 Task: Search one way flight ticket for 1 adult, 5 children, 2 infants in seat and 1 infant on lap in first from Killeen: Killeen-fort Hood Regional Airport / Robert Gray Army Airfield to Greensboro: Piedmont Triad International Airport on 5-1-2023. Choice of flights is Alaska. Number of bags: 1 checked bag. Price is upto 92000. Outbound departure time preference is 8:15.
Action: Mouse moved to (204, 290)
Screenshot: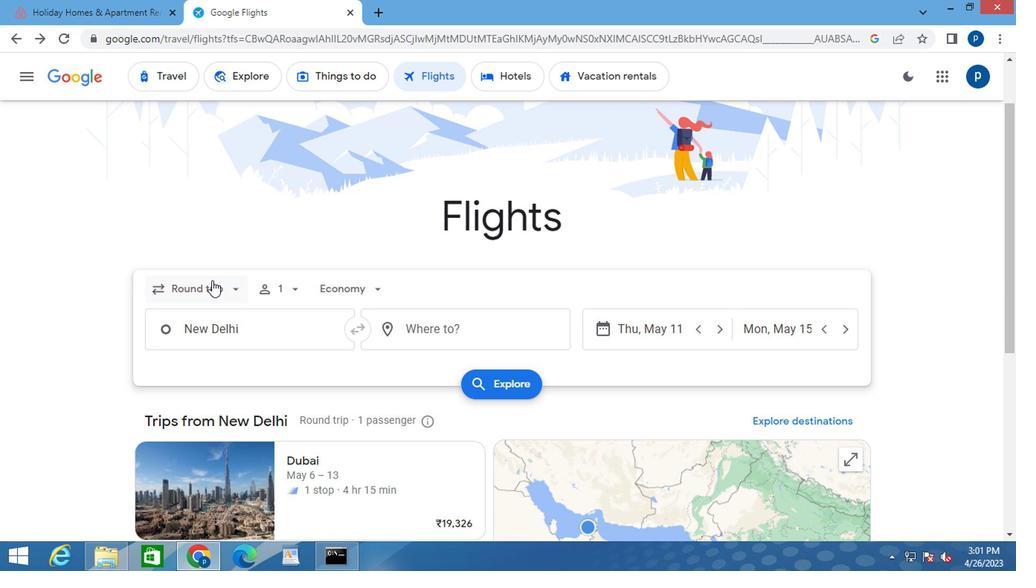 
Action: Mouse pressed left at (204, 290)
Screenshot: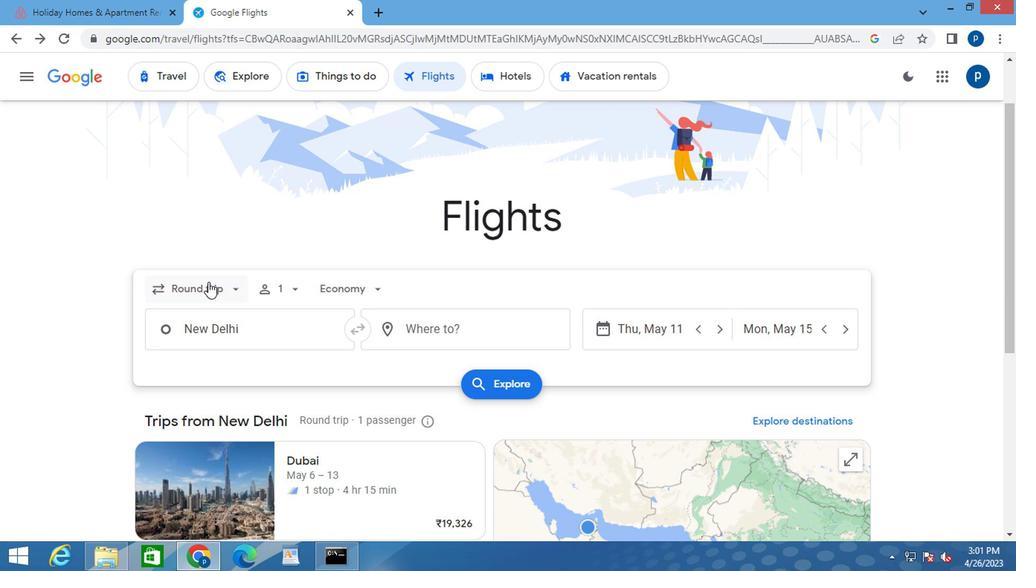 
Action: Mouse moved to (211, 356)
Screenshot: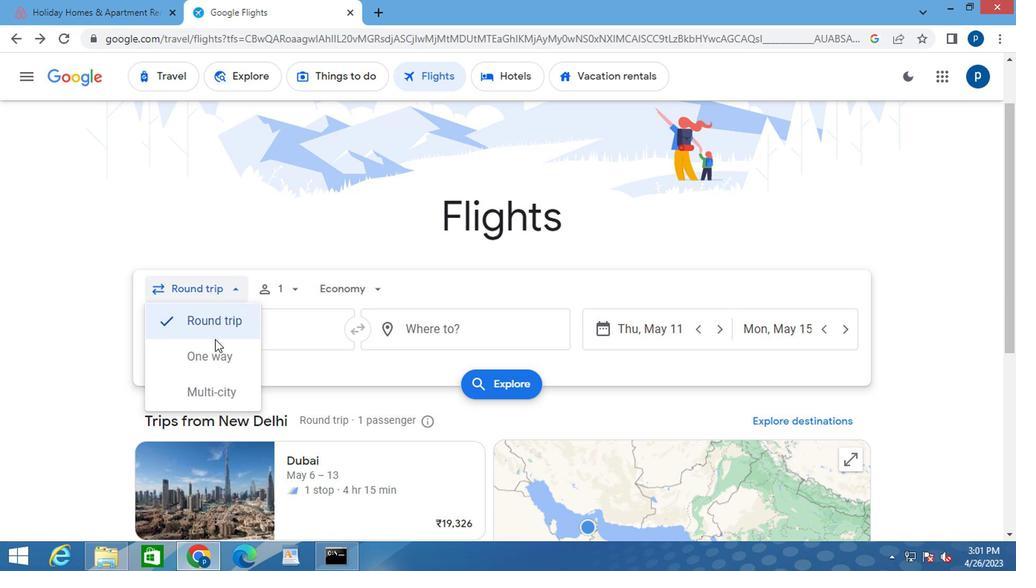 
Action: Mouse pressed left at (211, 356)
Screenshot: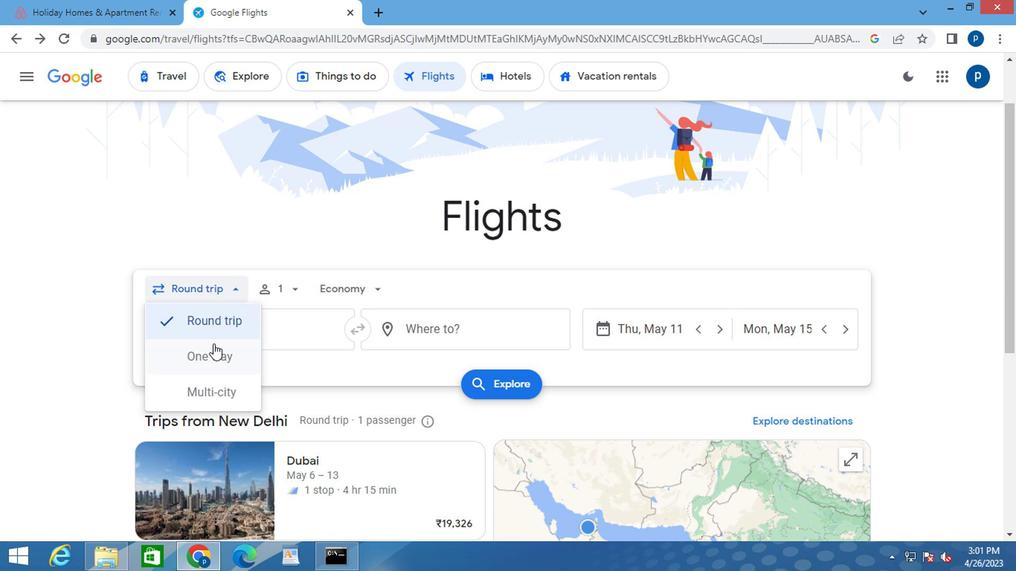 
Action: Mouse moved to (282, 289)
Screenshot: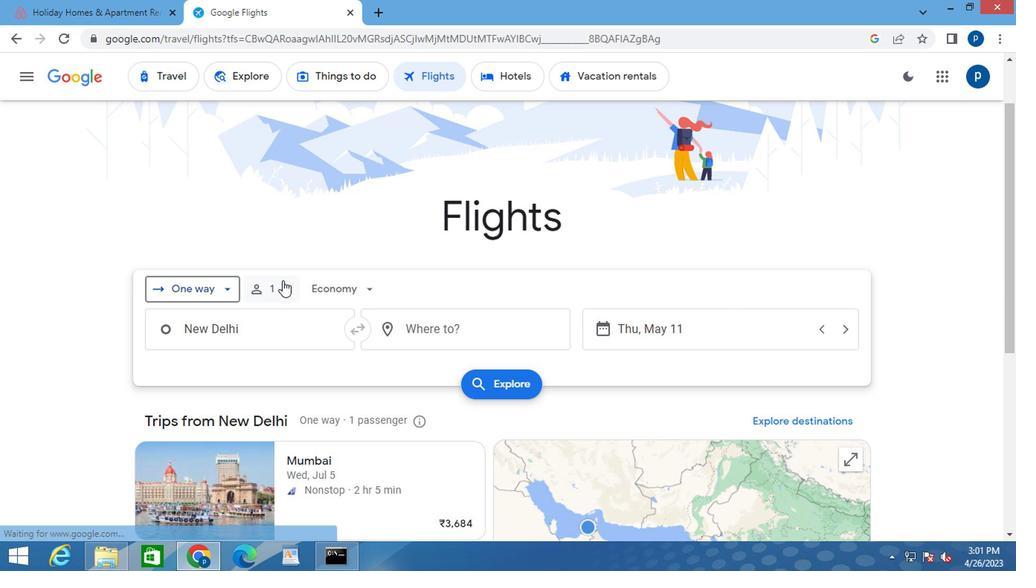 
Action: Mouse pressed left at (282, 289)
Screenshot: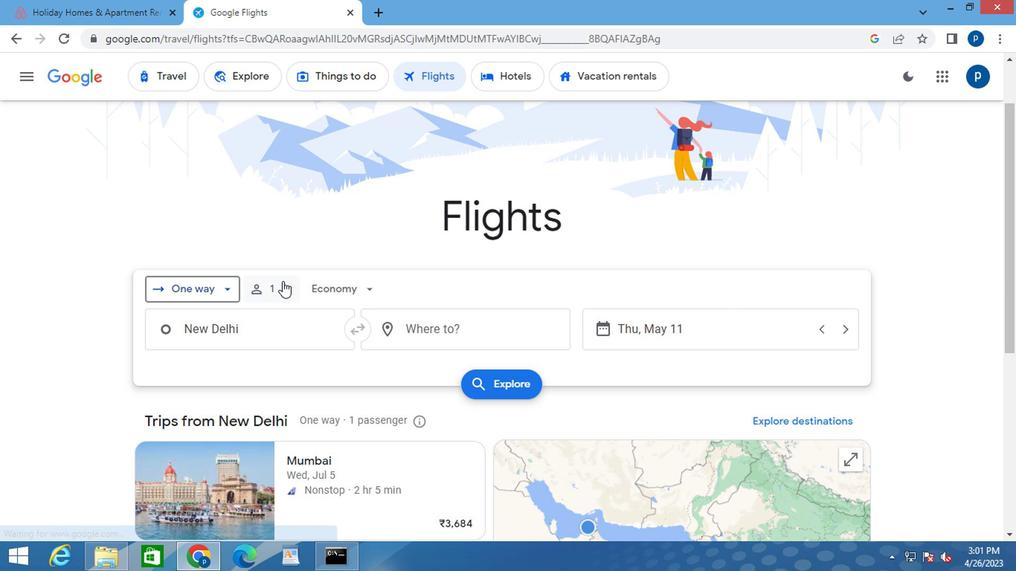 
Action: Mouse moved to (392, 362)
Screenshot: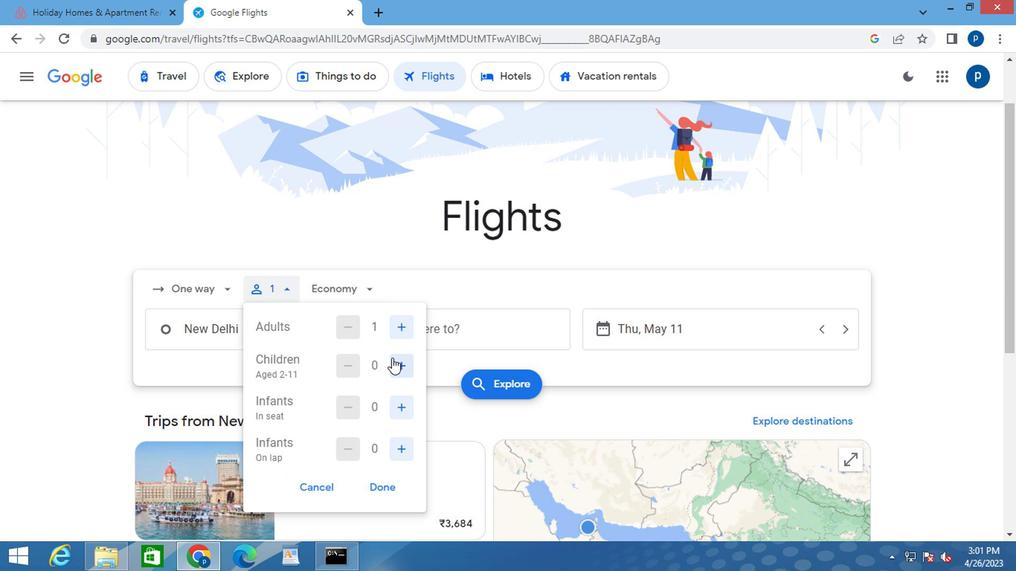 
Action: Mouse pressed left at (392, 362)
Screenshot: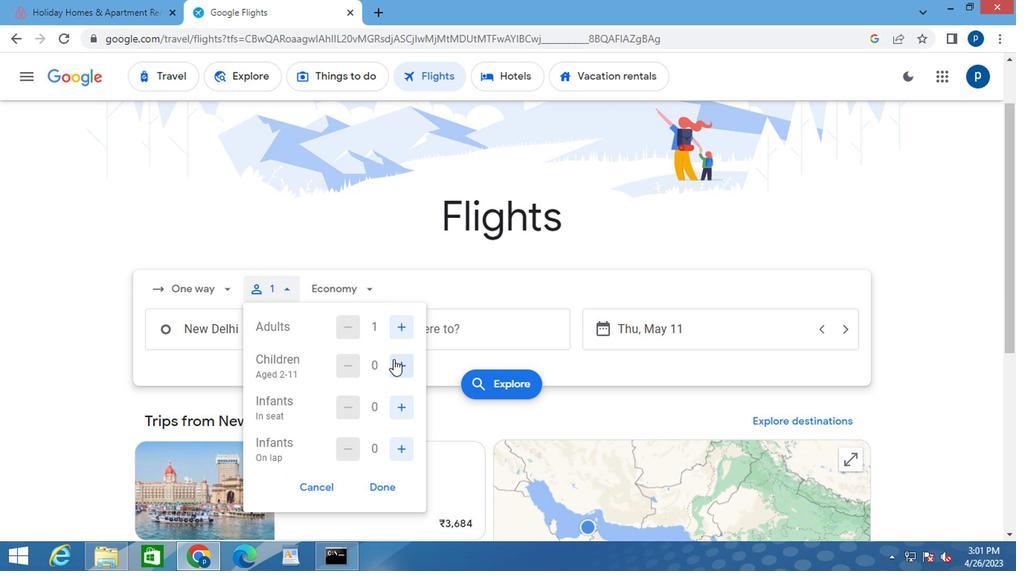 
Action: Mouse pressed left at (392, 362)
Screenshot: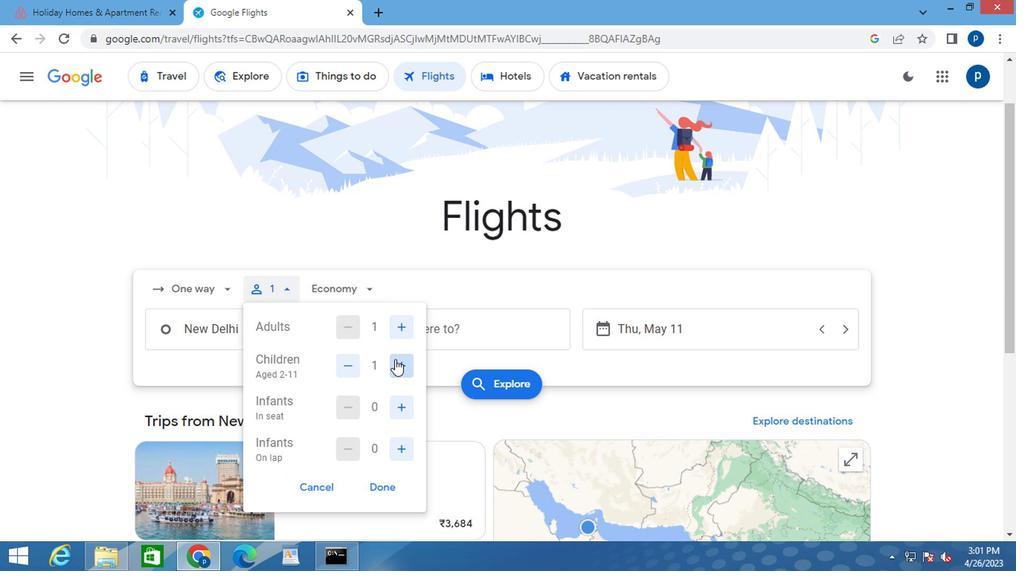 
Action: Mouse moved to (392, 362)
Screenshot: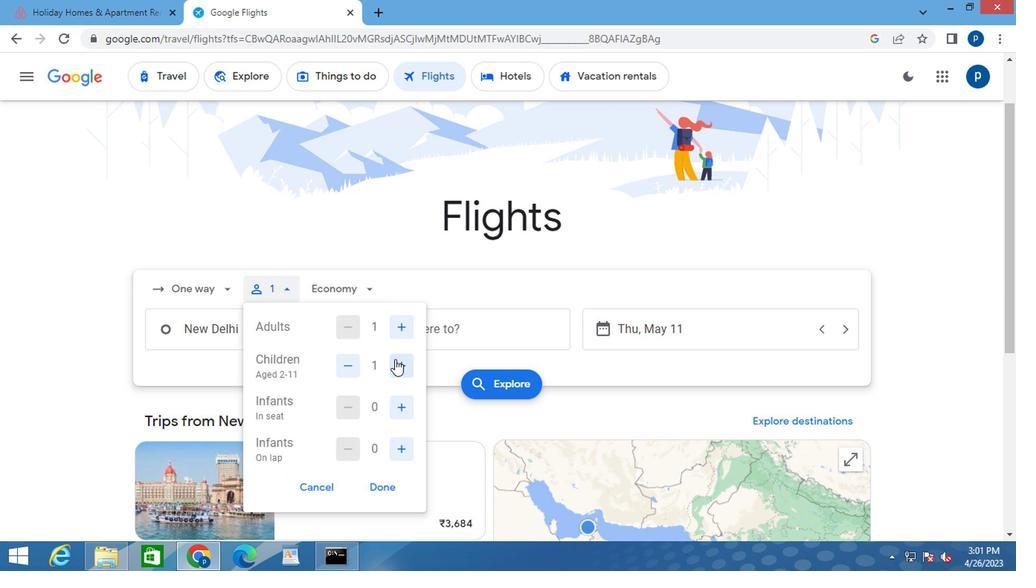 
Action: Mouse pressed left at (392, 362)
Screenshot: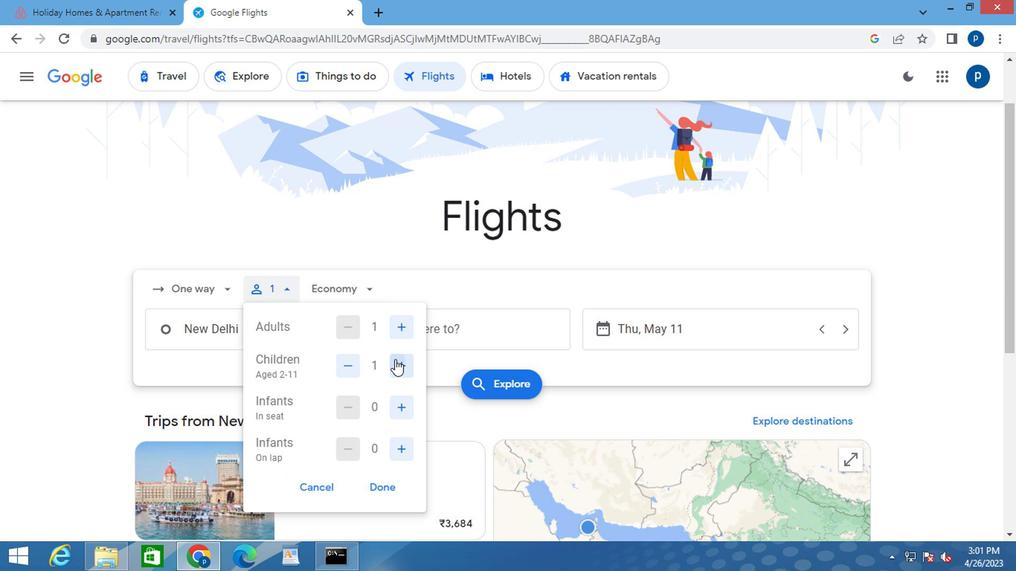 
Action: Mouse pressed left at (392, 362)
Screenshot: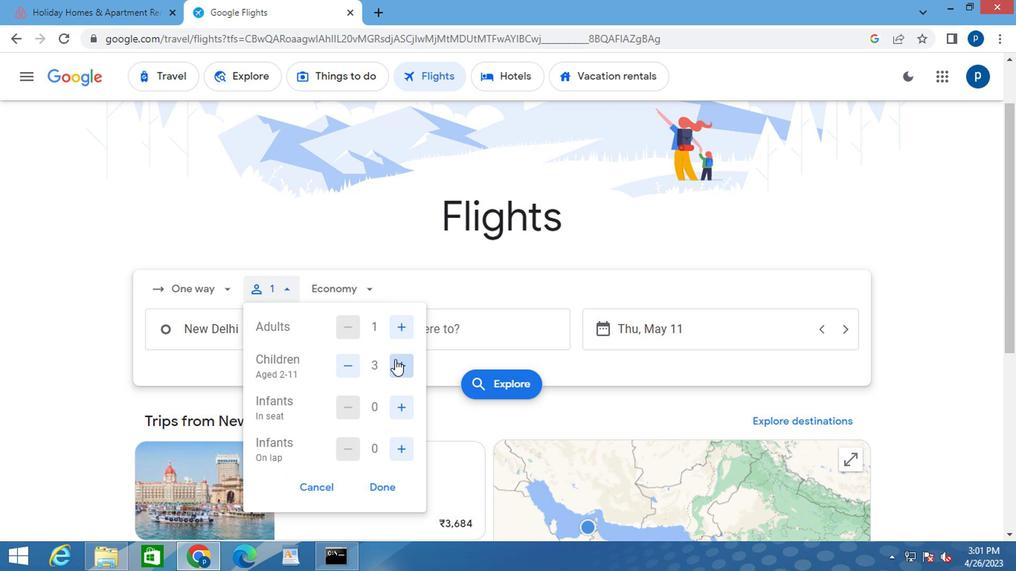 
Action: Mouse moved to (392, 362)
Screenshot: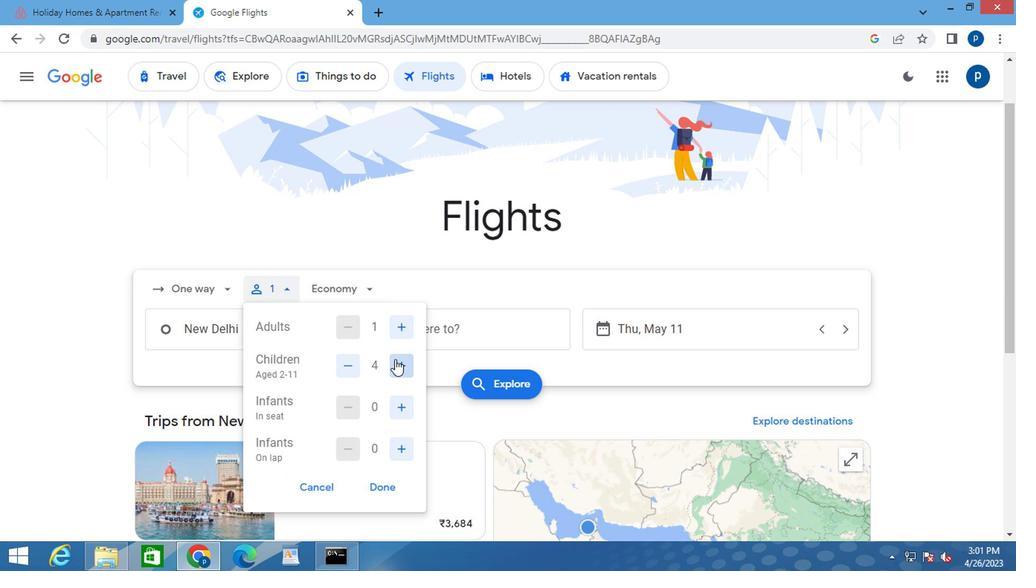 
Action: Mouse pressed left at (392, 362)
Screenshot: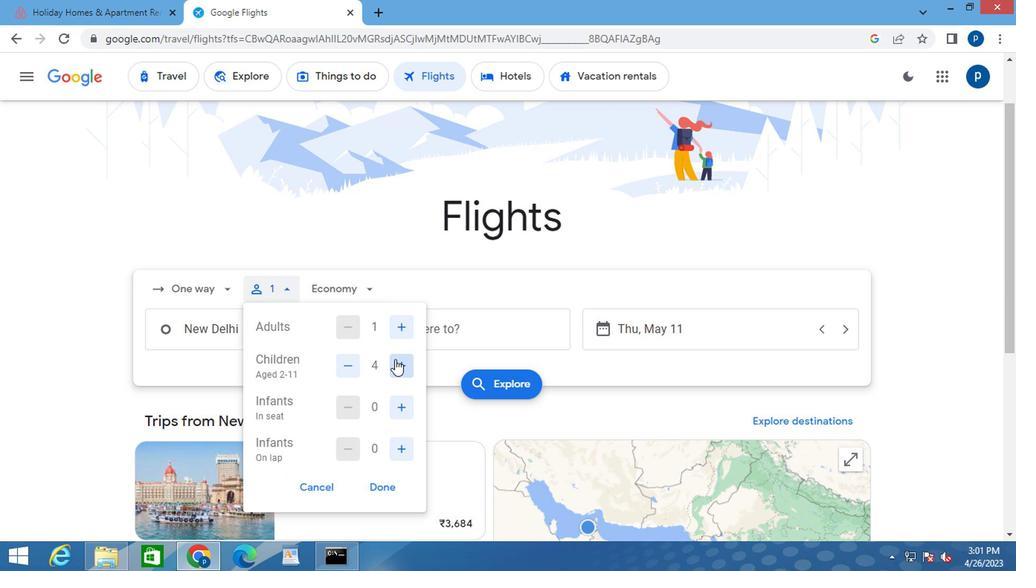 
Action: Mouse moved to (402, 410)
Screenshot: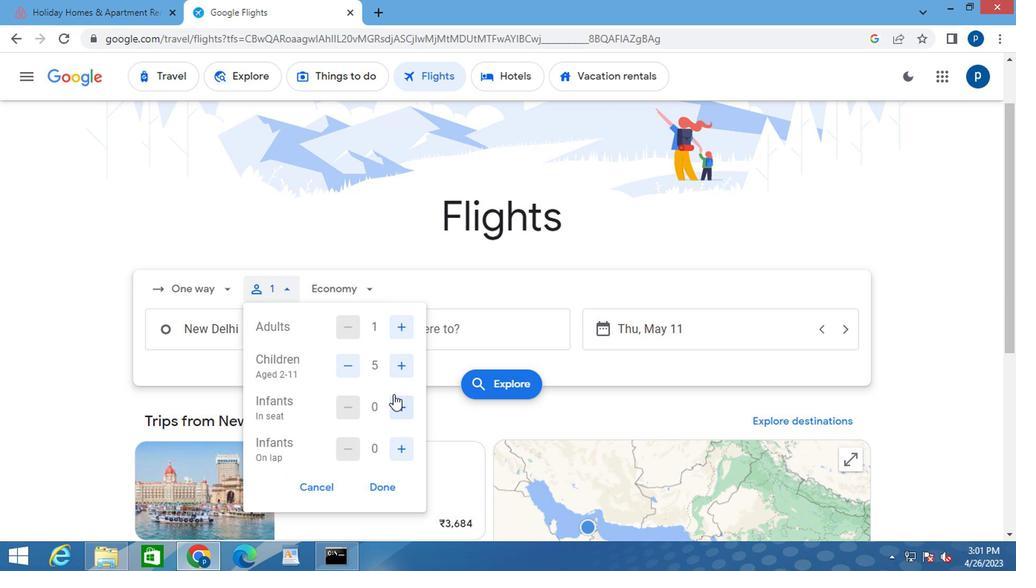 
Action: Mouse pressed left at (402, 410)
Screenshot: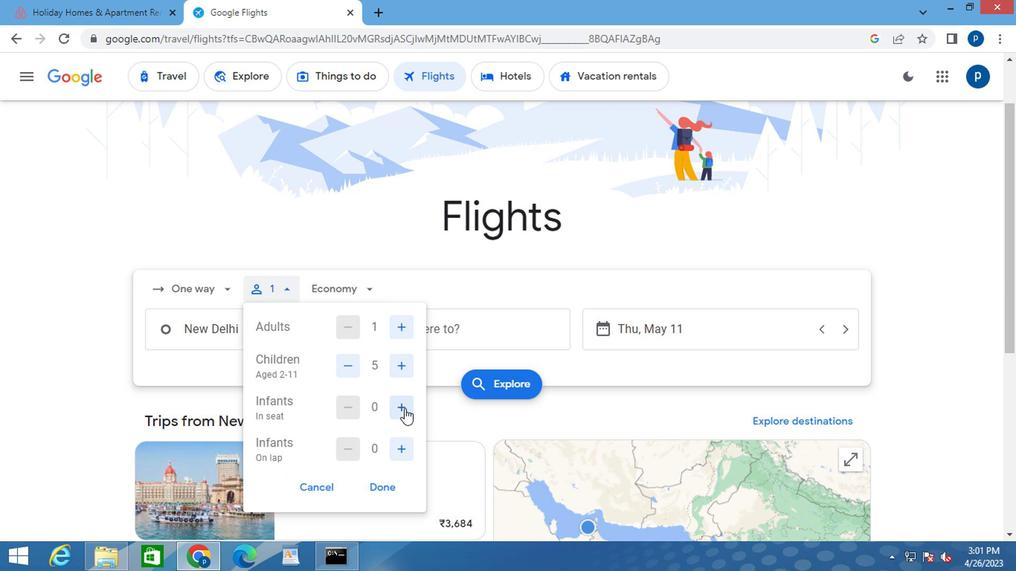 
Action: Mouse moved to (402, 410)
Screenshot: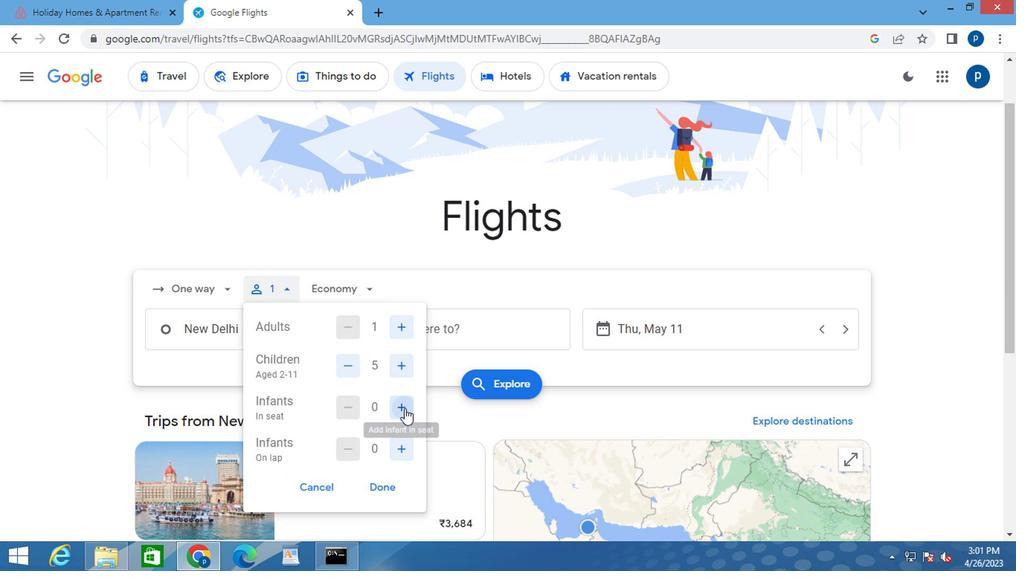 
Action: Mouse pressed left at (402, 410)
Screenshot: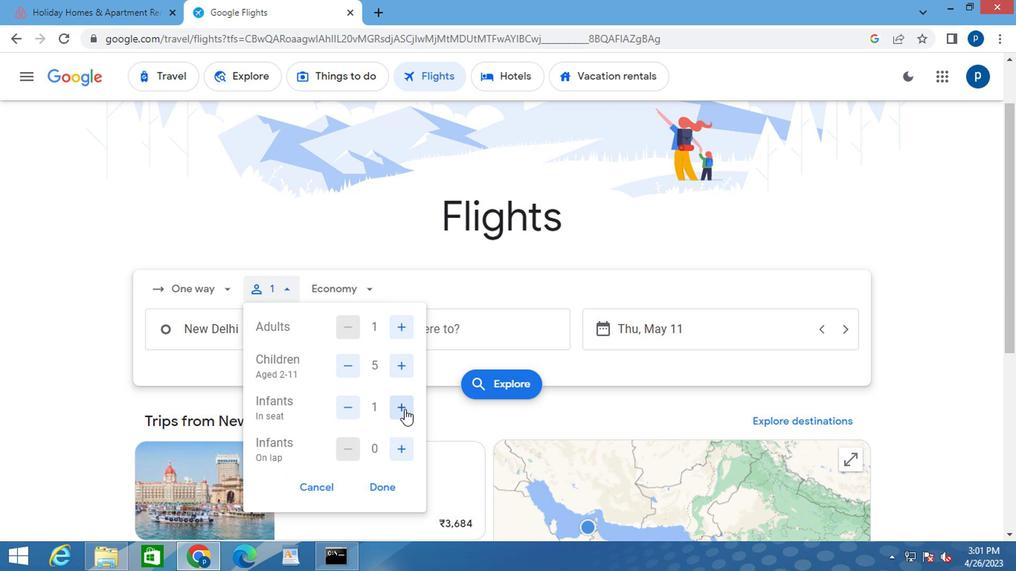 
Action: Mouse moved to (398, 447)
Screenshot: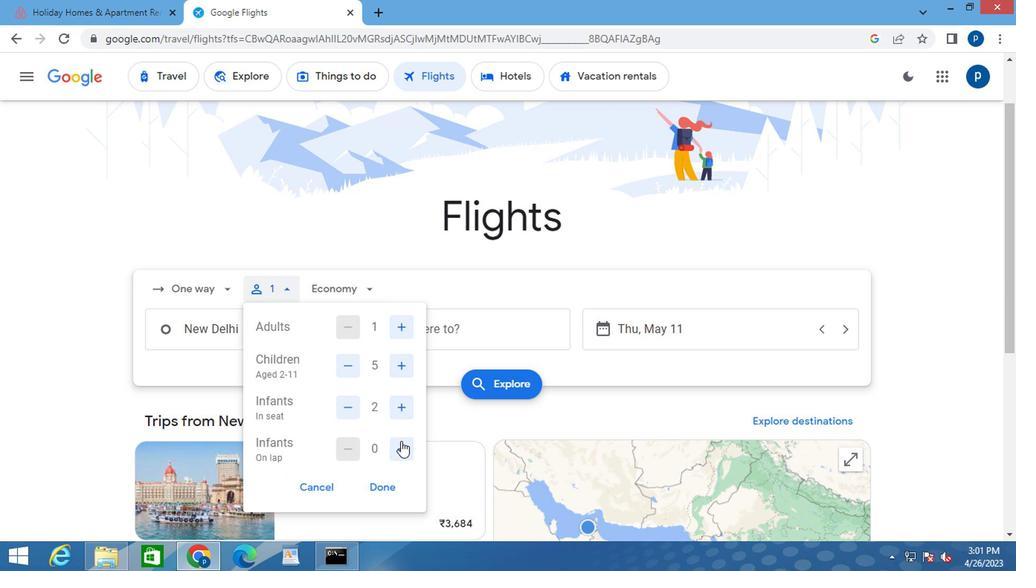 
Action: Mouse pressed left at (398, 447)
Screenshot: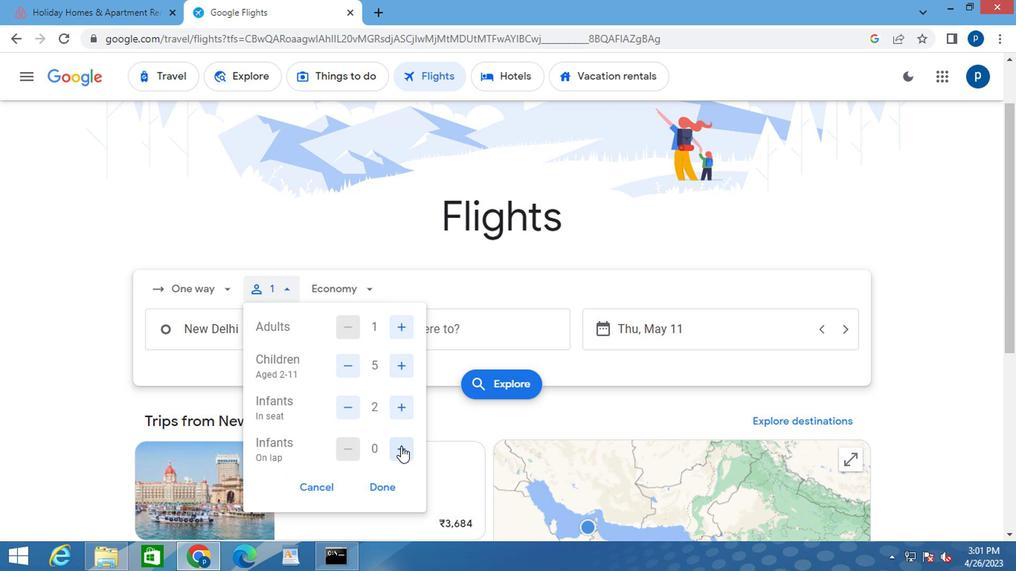 
Action: Mouse moved to (353, 410)
Screenshot: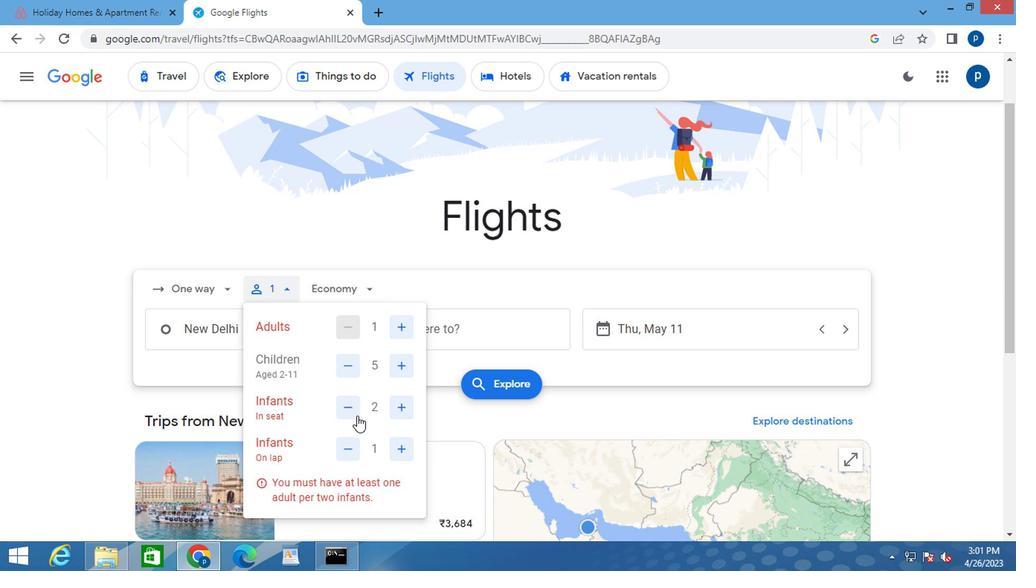 
Action: Mouse pressed left at (353, 410)
Screenshot: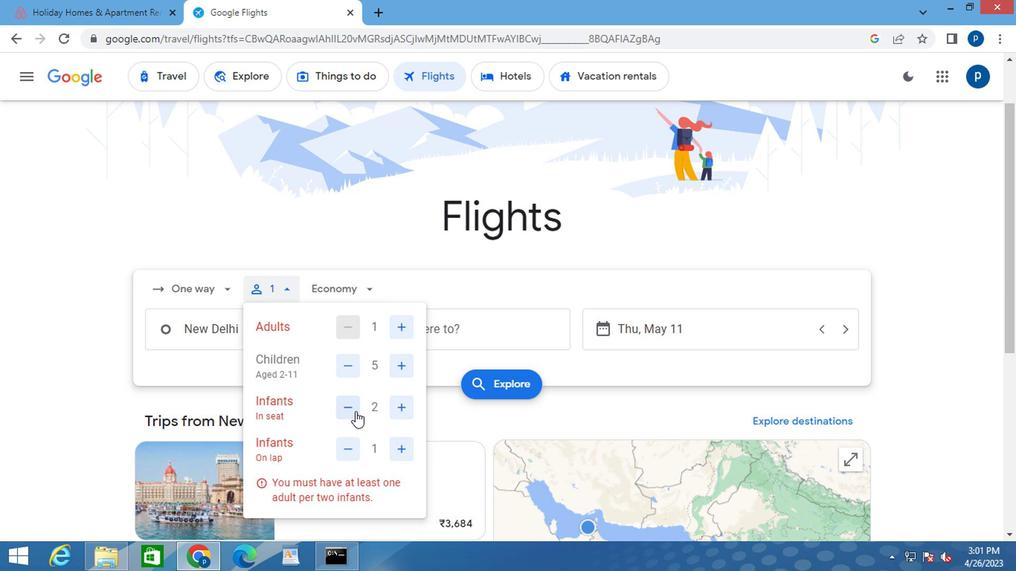 
Action: Mouse moved to (383, 487)
Screenshot: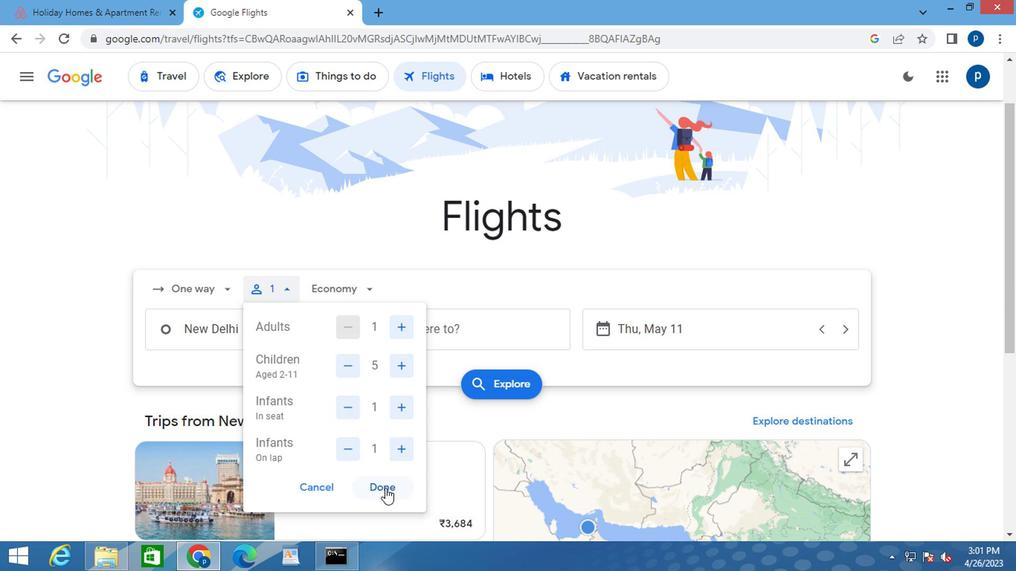 
Action: Mouse pressed left at (383, 487)
Screenshot: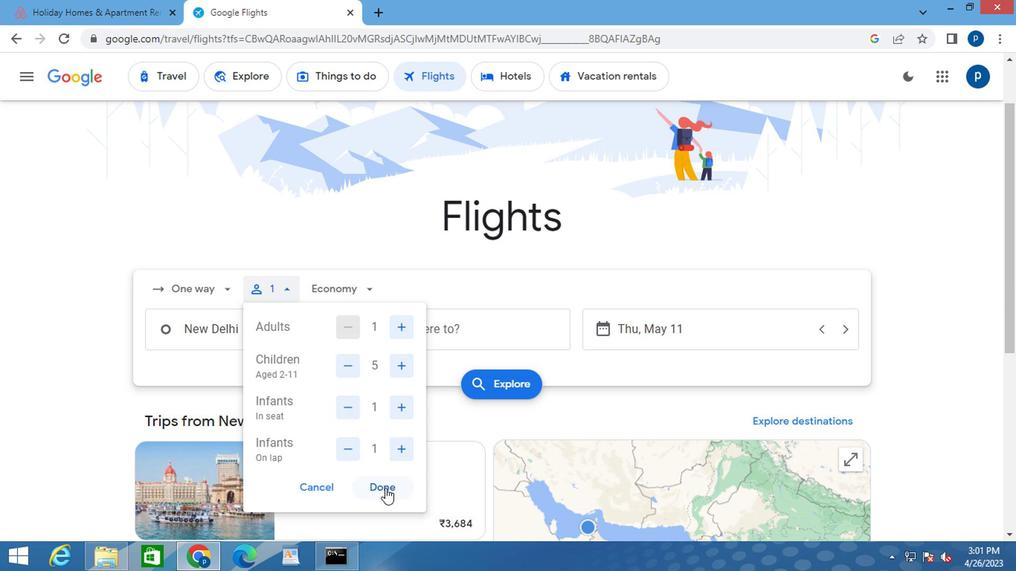 
Action: Mouse moved to (340, 305)
Screenshot: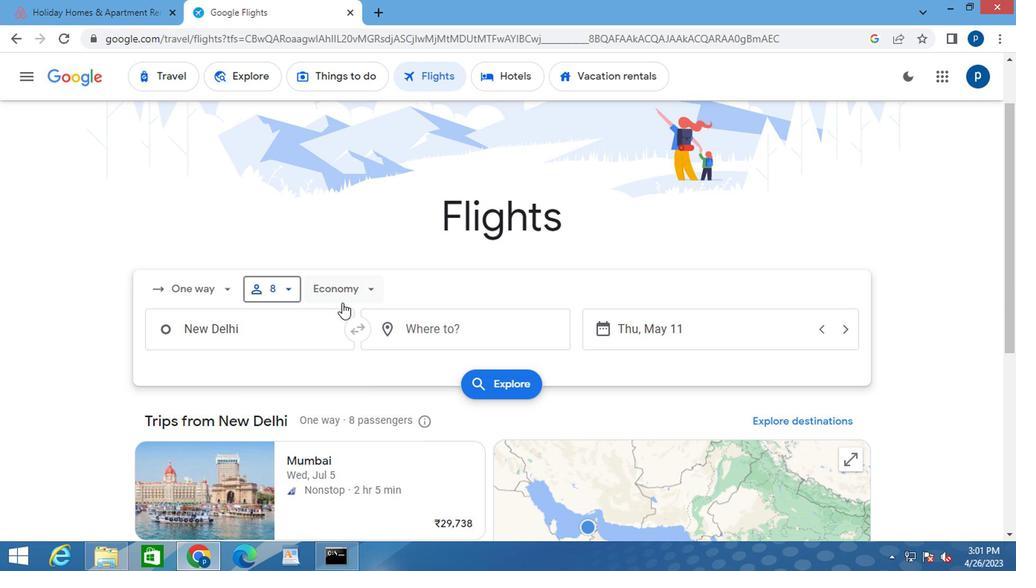 
Action: Mouse pressed left at (340, 305)
Screenshot: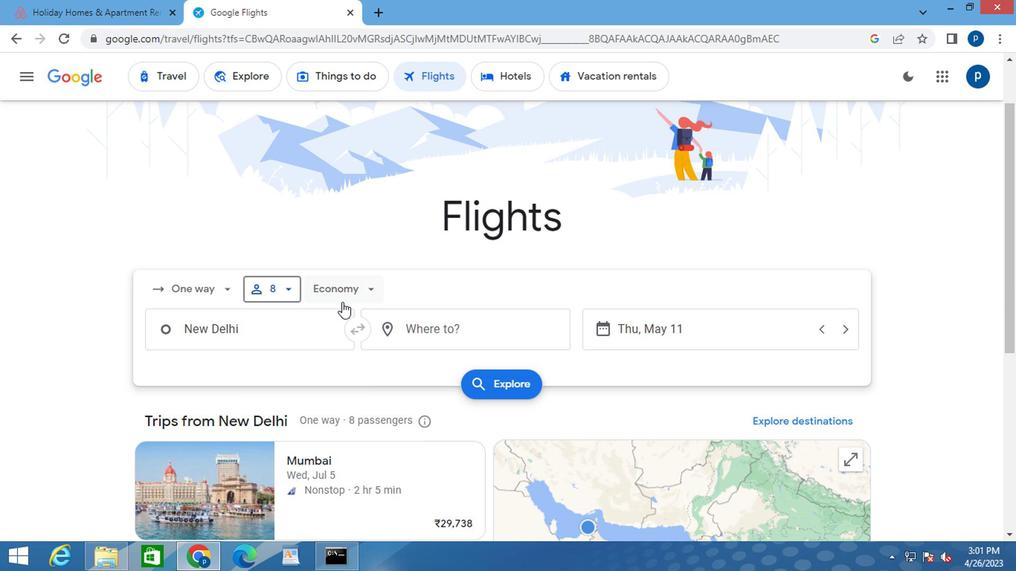 
Action: Mouse moved to (353, 421)
Screenshot: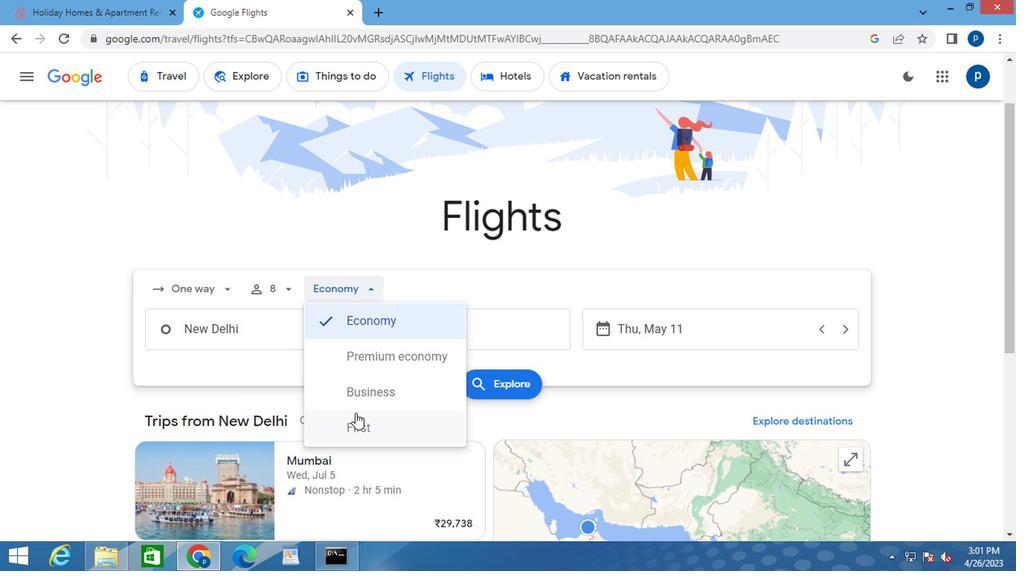 
Action: Mouse pressed left at (353, 421)
Screenshot: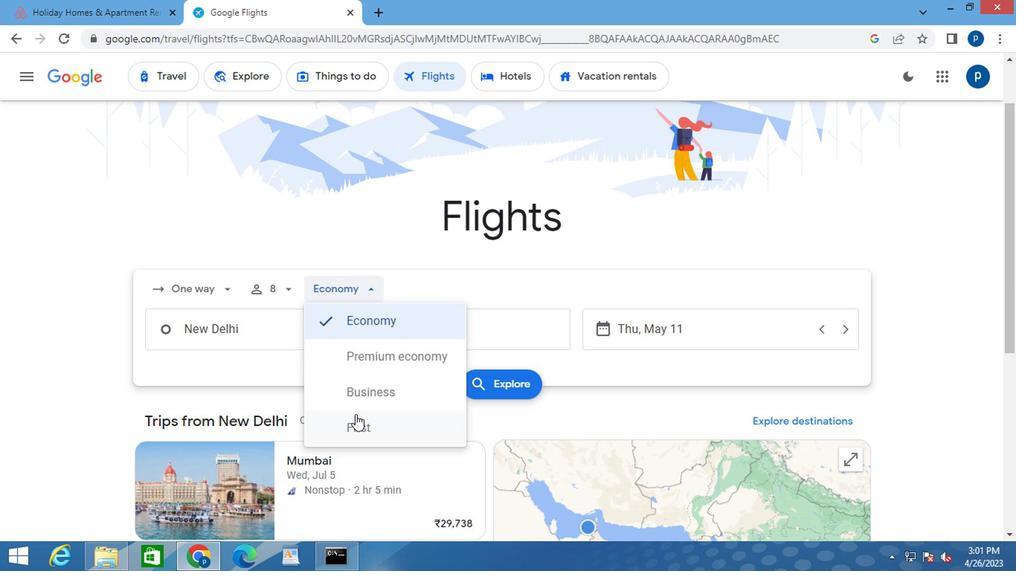 
Action: Mouse moved to (253, 338)
Screenshot: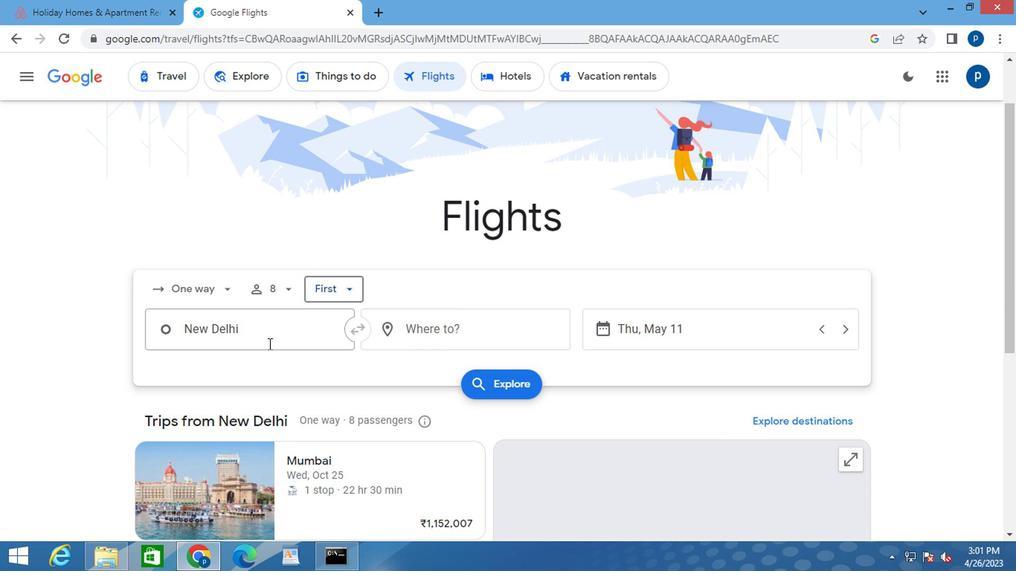 
Action: Mouse pressed left at (253, 338)
Screenshot: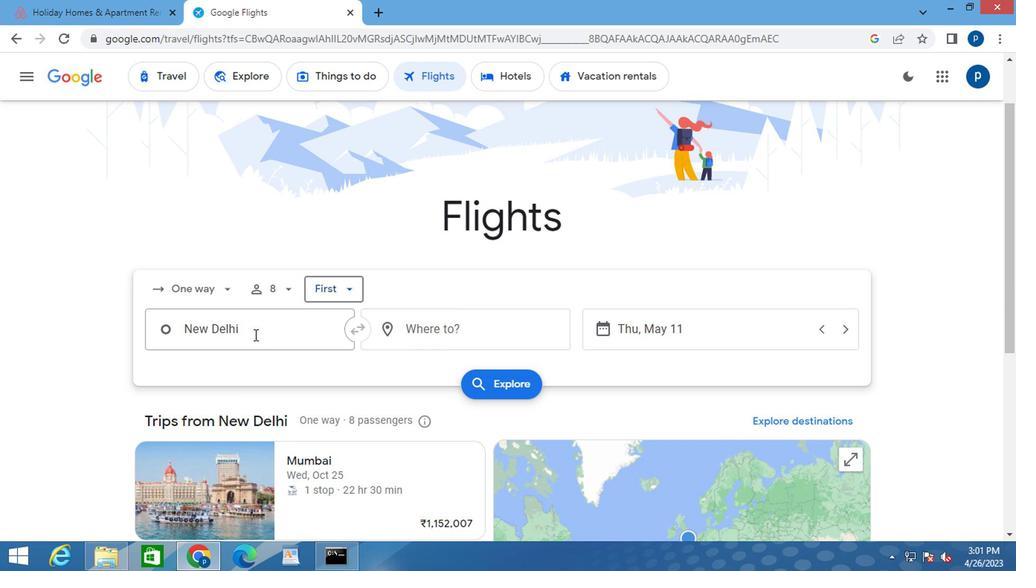 
Action: Mouse pressed left at (253, 338)
Screenshot: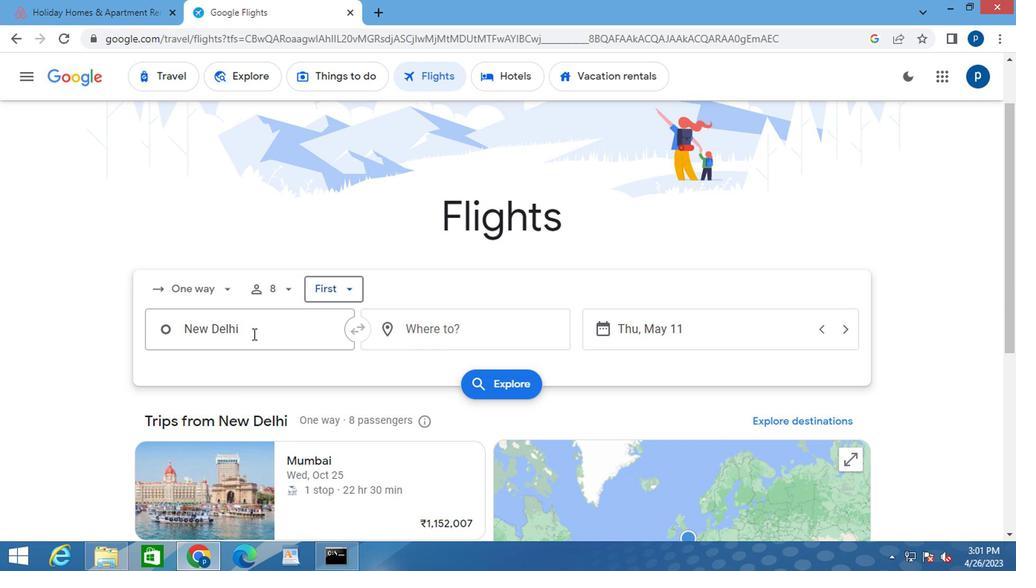 
Action: Key pressed <Key.delete><Key.caps_lock>k<Key.caps_lock>illeen
Screenshot: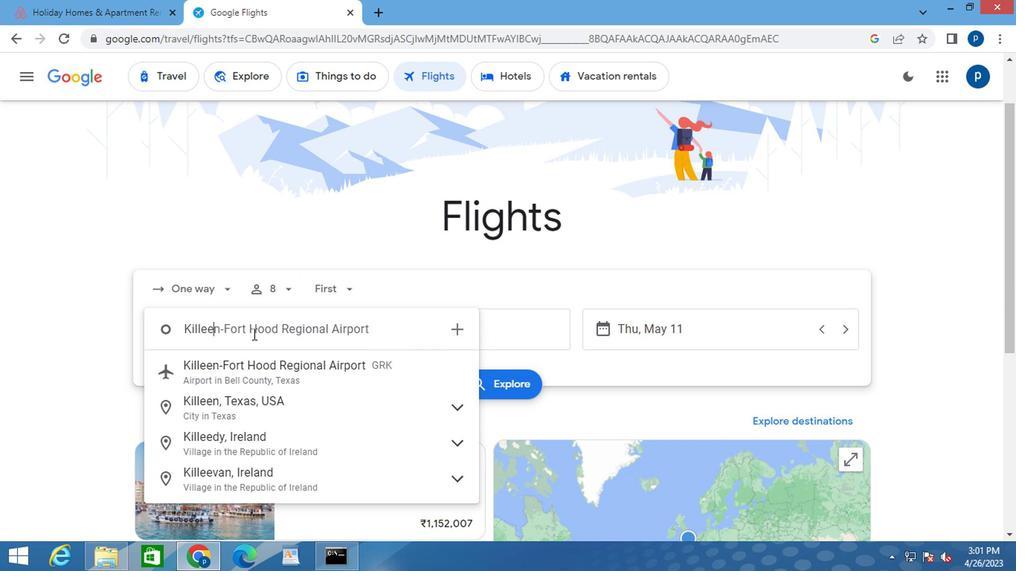 
Action: Mouse moved to (209, 371)
Screenshot: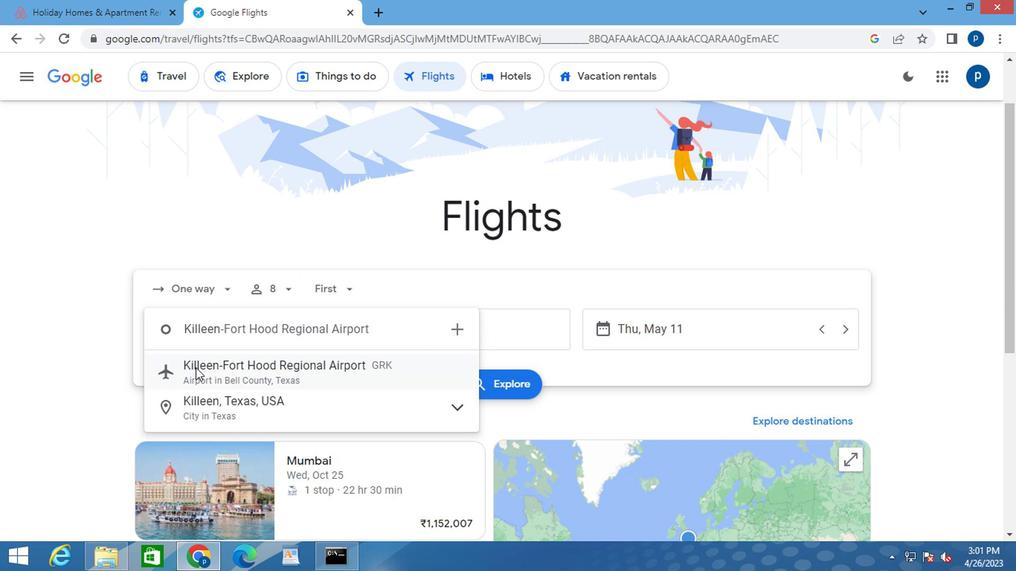 
Action: Mouse pressed left at (209, 371)
Screenshot: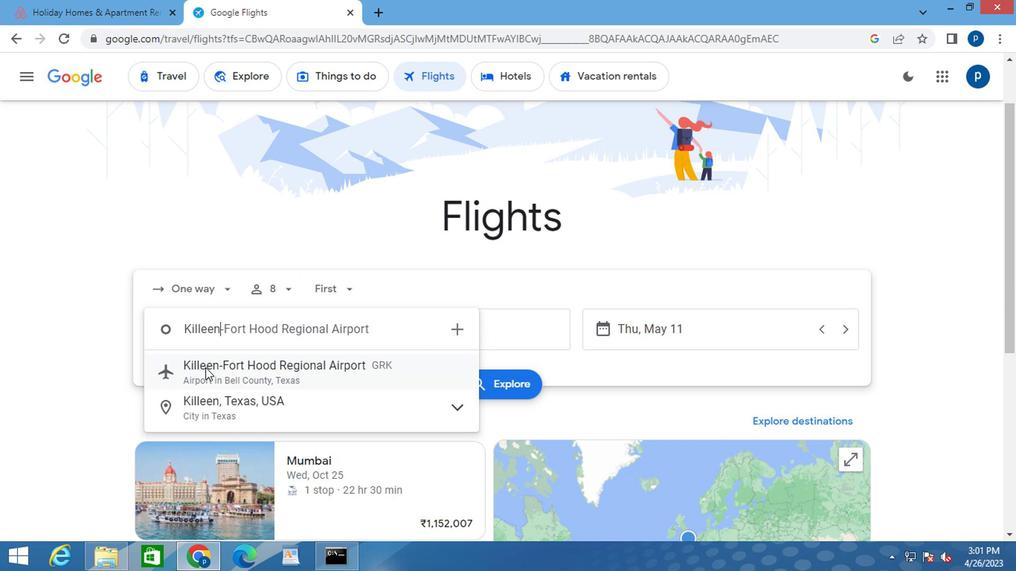 
Action: Mouse moved to (391, 325)
Screenshot: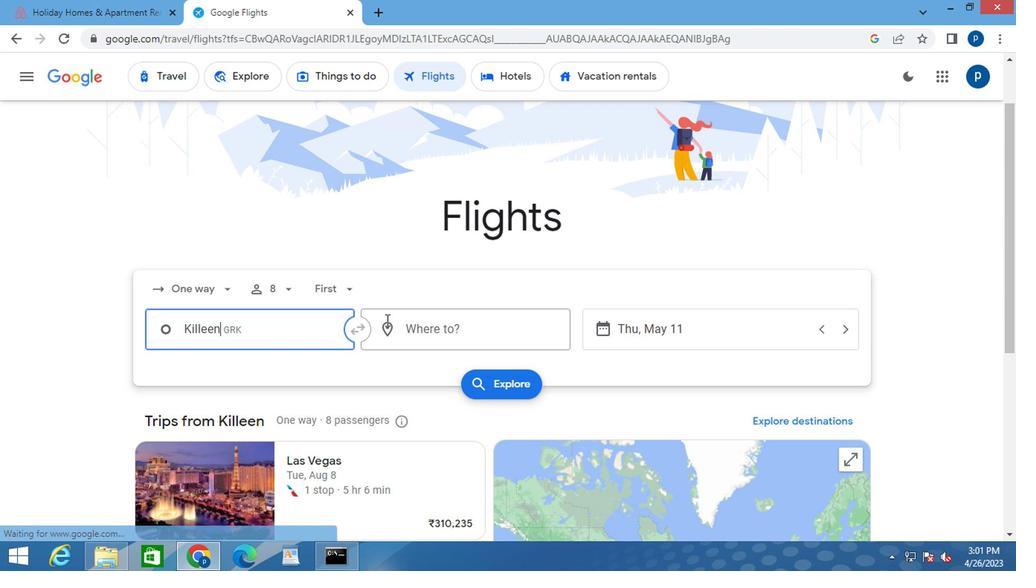 
Action: Mouse pressed left at (391, 325)
Screenshot: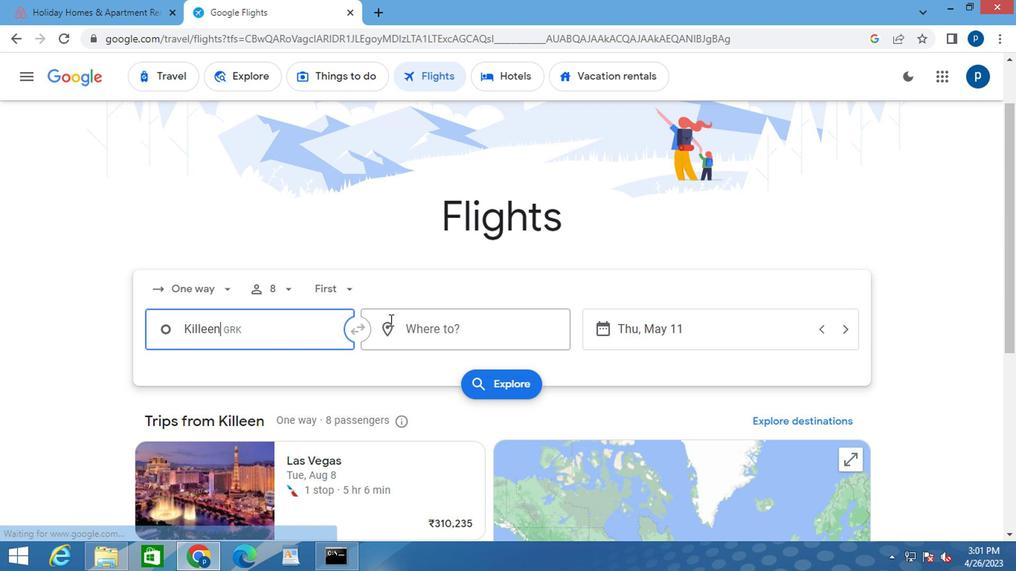 
Action: Key pressed <Key.caps_lock>p<Key.caps_lock>ied
Screenshot: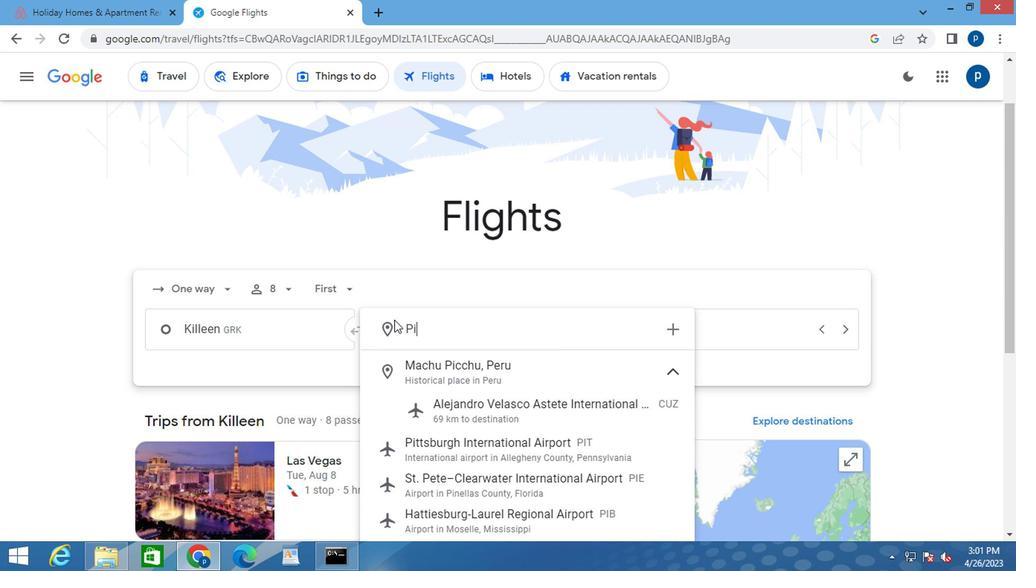 
Action: Mouse moved to (458, 479)
Screenshot: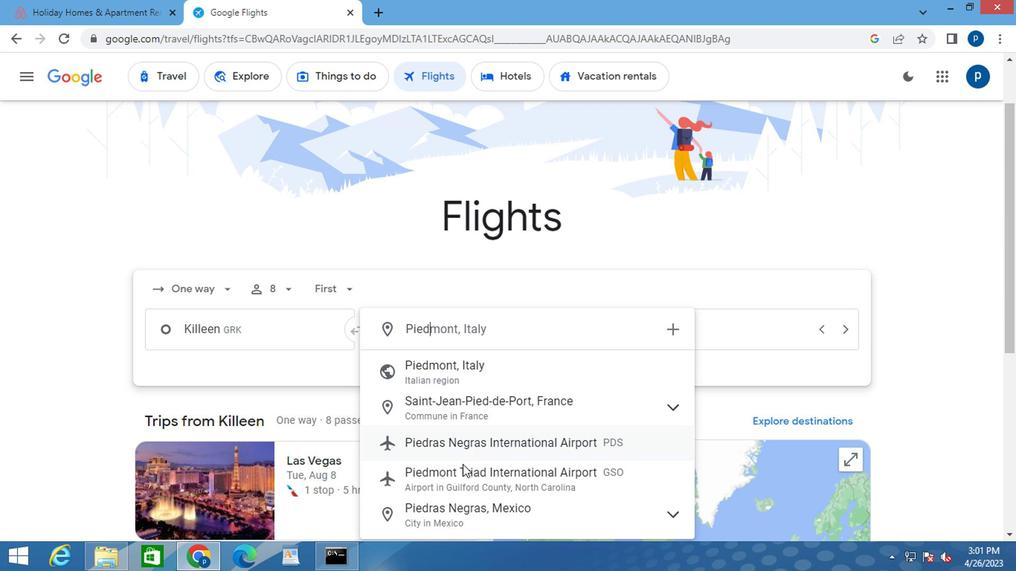 
Action: Mouse pressed left at (458, 479)
Screenshot: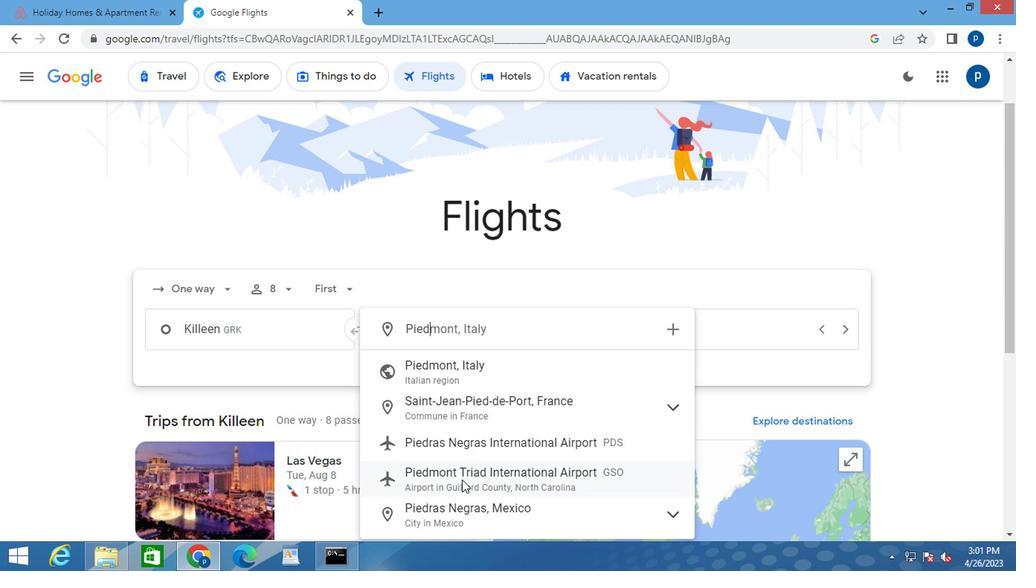 
Action: Mouse moved to (601, 335)
Screenshot: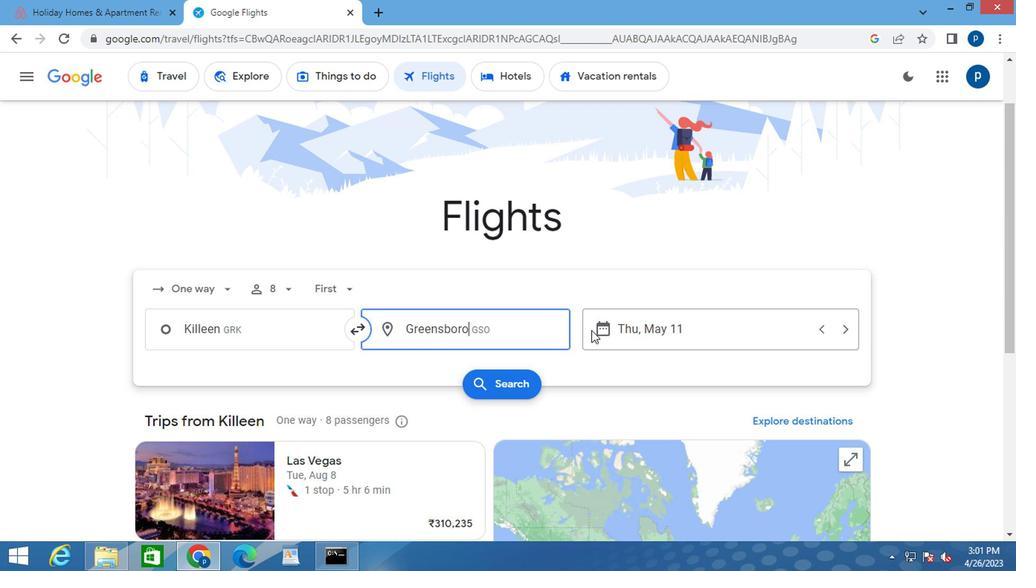 
Action: Mouse pressed left at (601, 335)
Screenshot: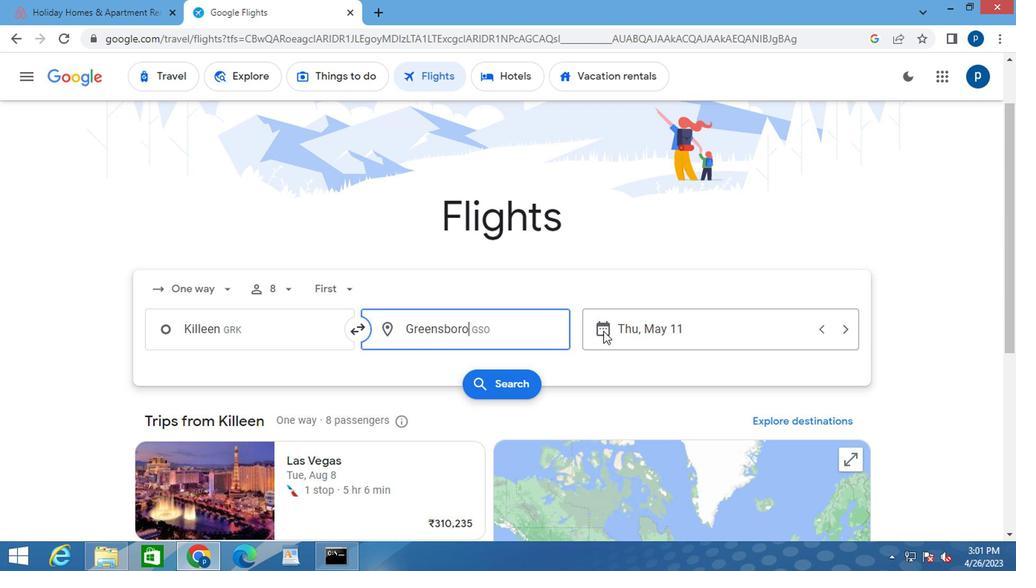 
Action: Mouse moved to (639, 267)
Screenshot: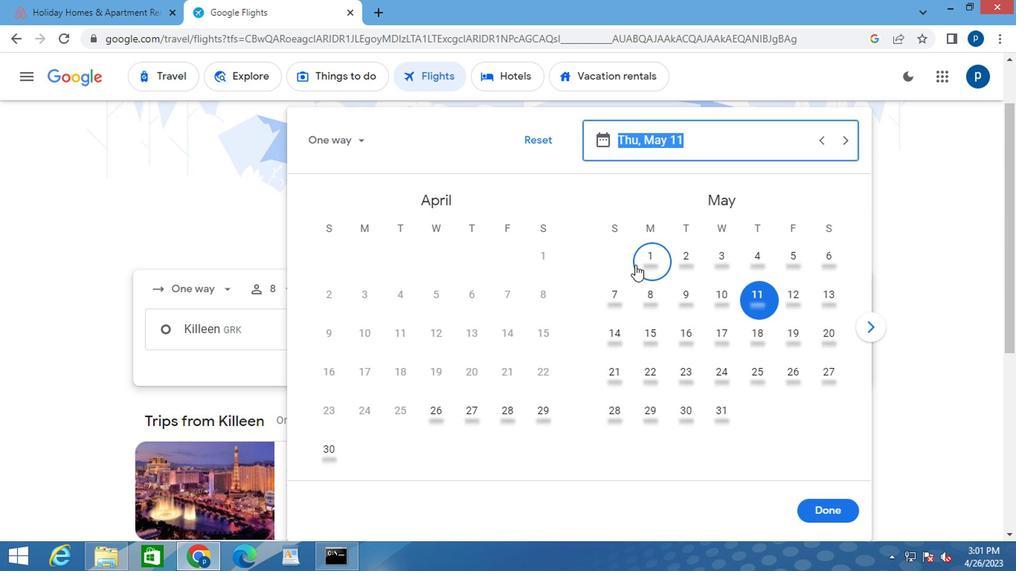 
Action: Mouse pressed left at (639, 267)
Screenshot: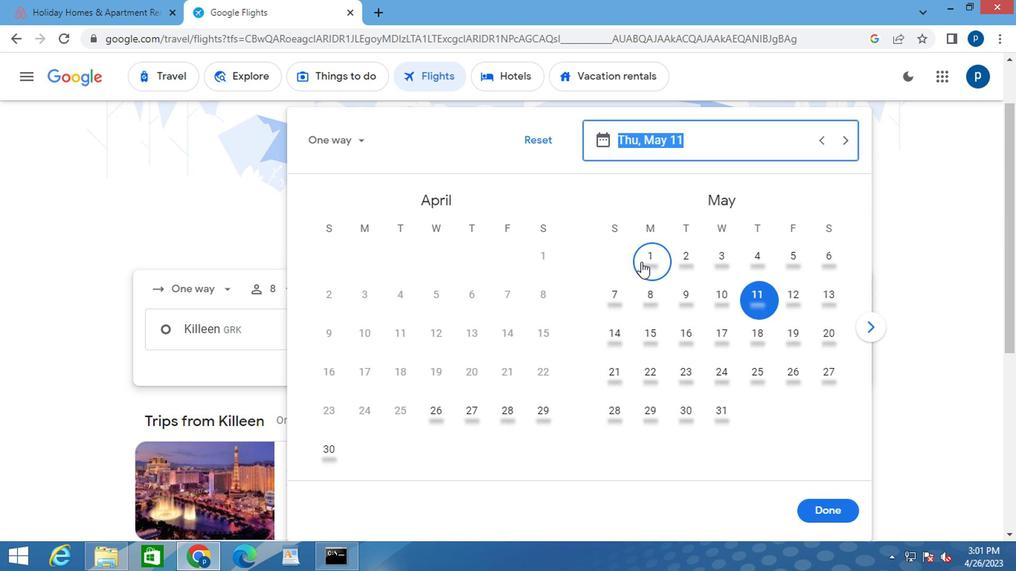 
Action: Mouse moved to (809, 509)
Screenshot: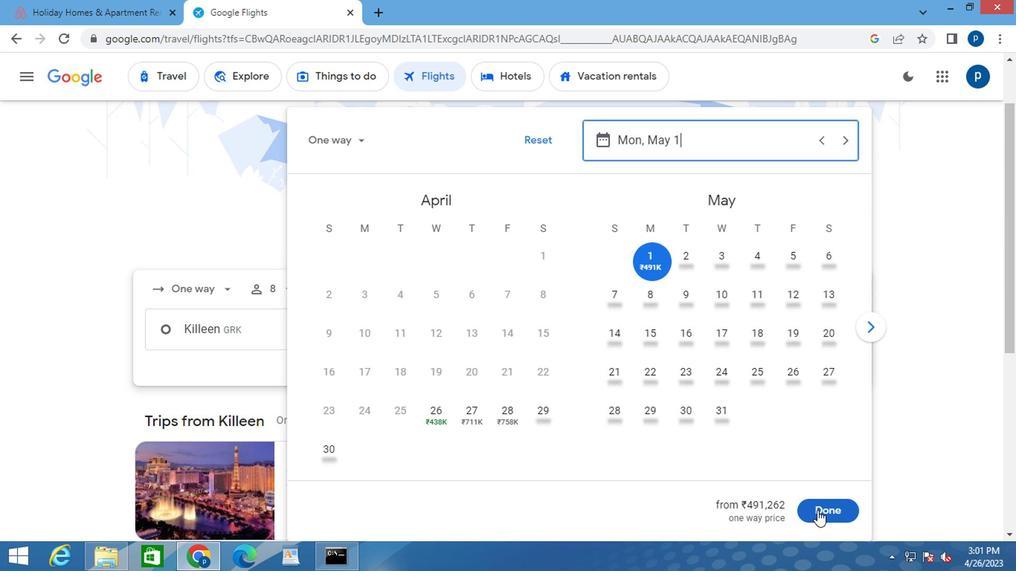 
Action: Mouse pressed left at (809, 509)
Screenshot: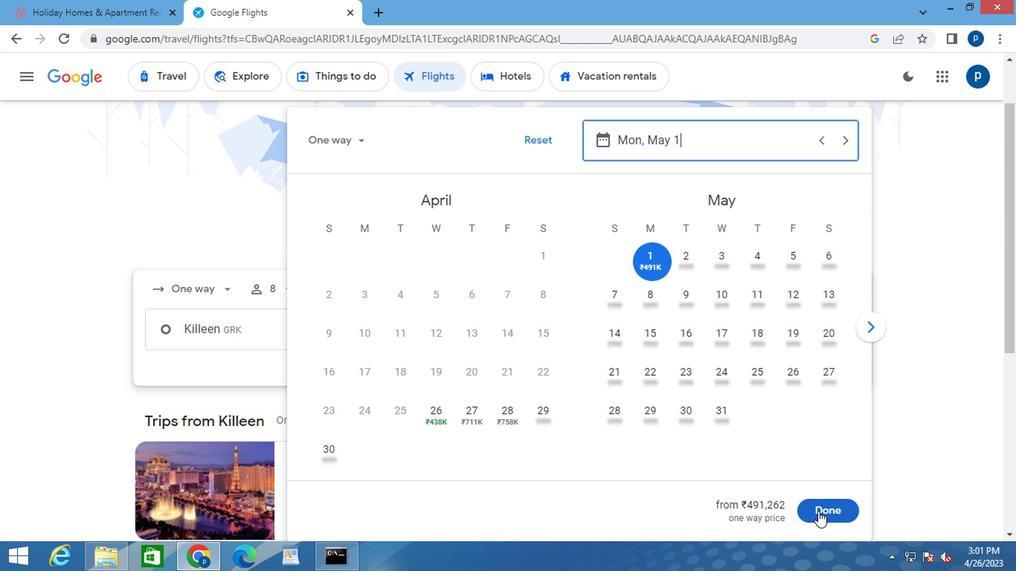 
Action: Mouse moved to (491, 378)
Screenshot: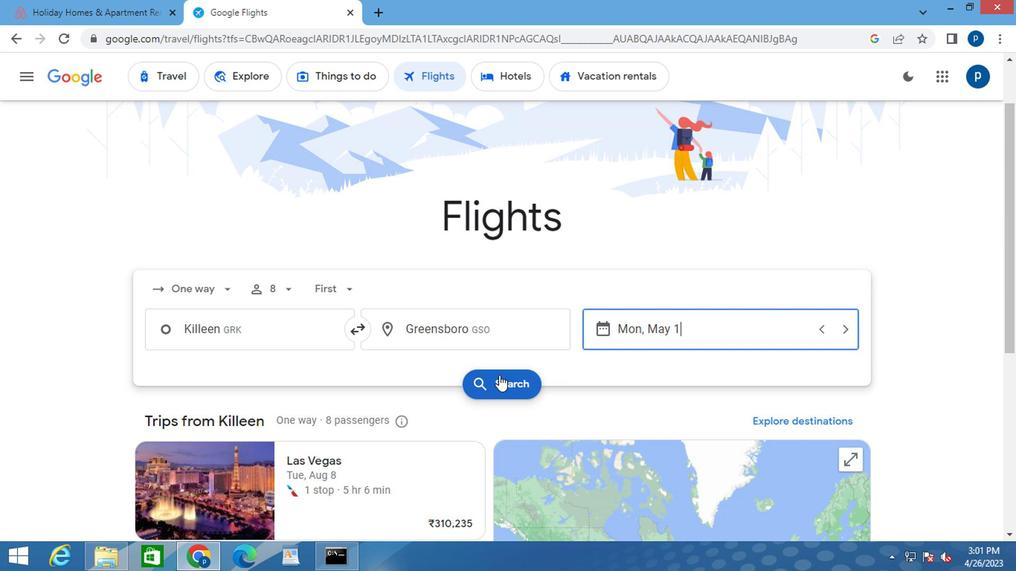
Action: Mouse pressed left at (491, 378)
Screenshot: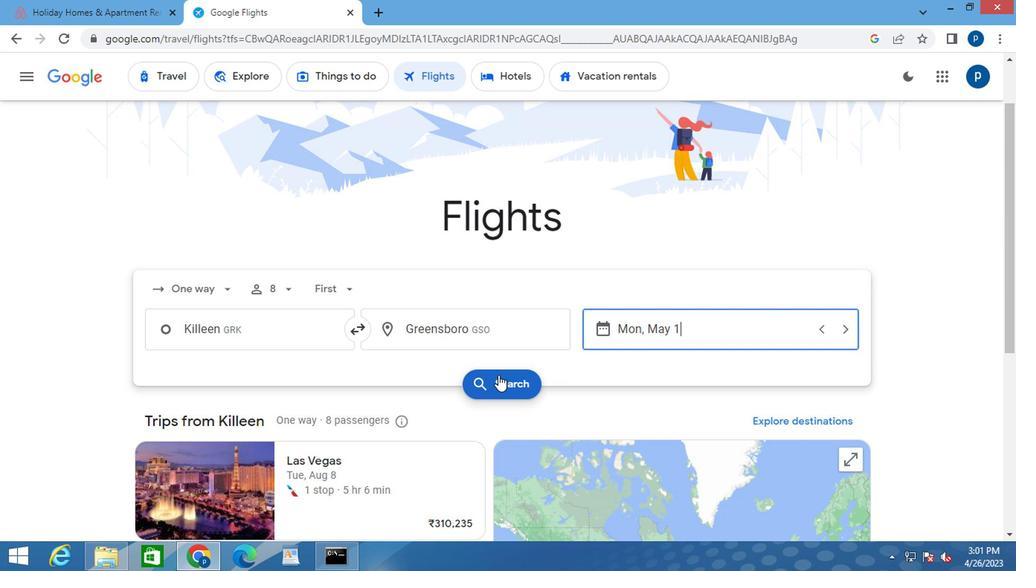 
Action: Mouse moved to (144, 217)
Screenshot: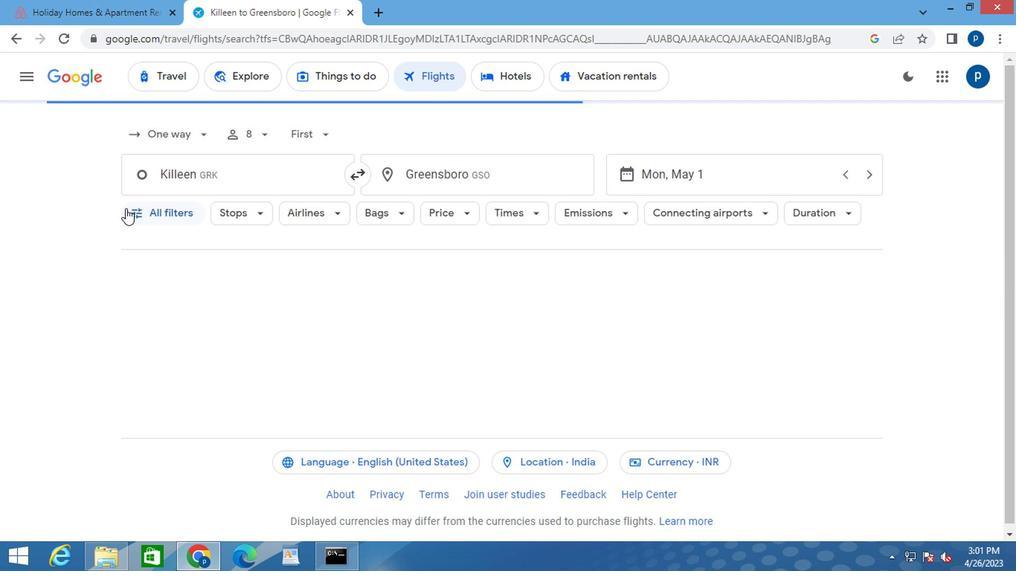 
Action: Mouse pressed left at (144, 217)
Screenshot: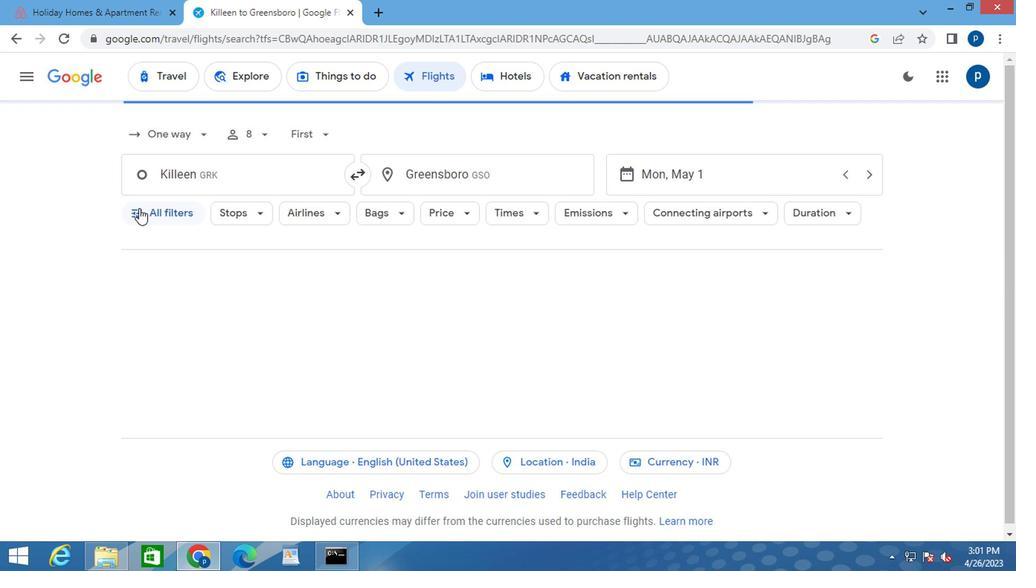 
Action: Mouse moved to (252, 389)
Screenshot: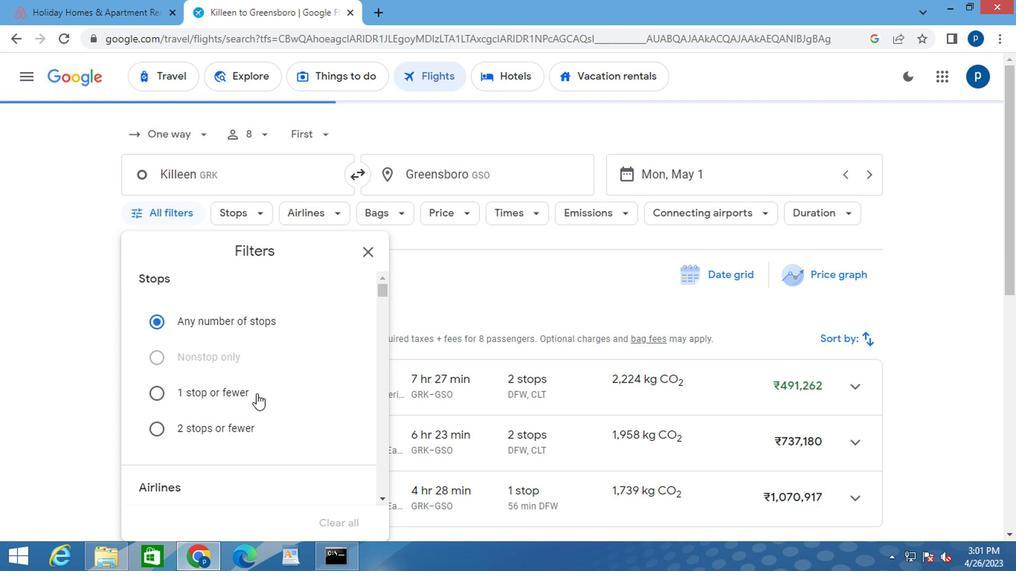 
Action: Mouse scrolled (252, 388) with delta (0, -1)
Screenshot: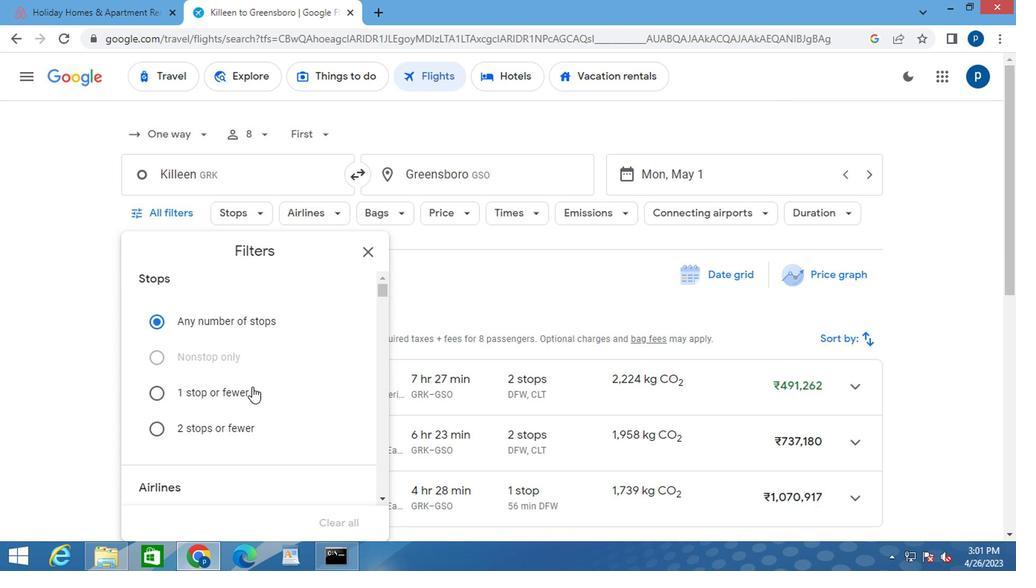
Action: Mouse scrolled (252, 388) with delta (0, -1)
Screenshot: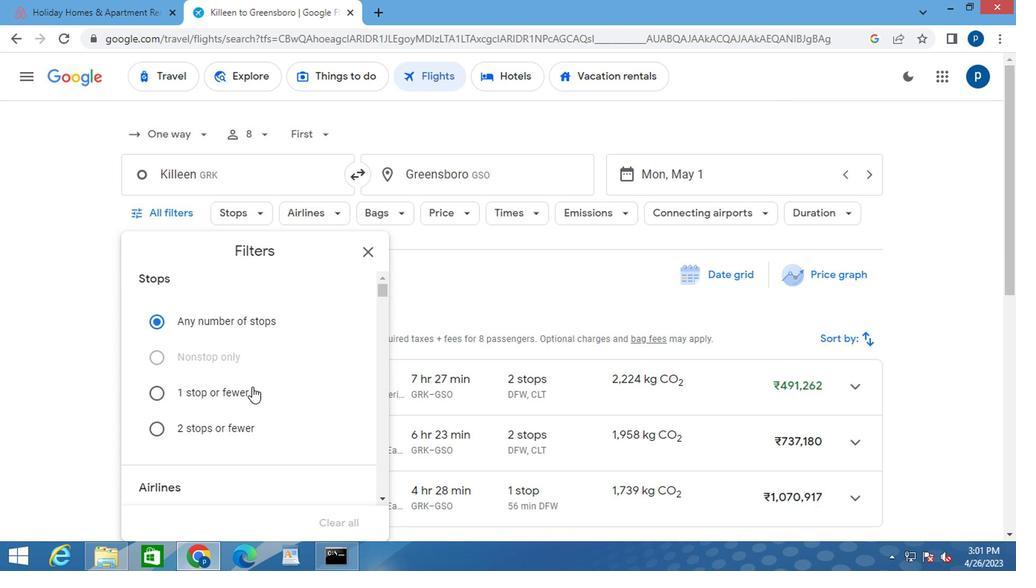 
Action: Mouse scrolled (252, 388) with delta (0, -1)
Screenshot: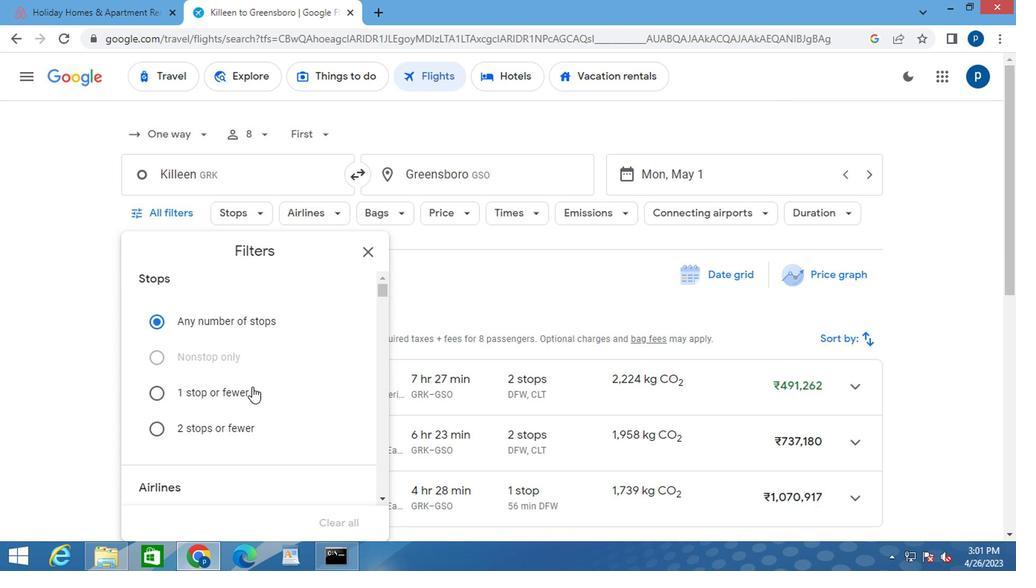 
Action: Mouse scrolled (252, 388) with delta (0, -1)
Screenshot: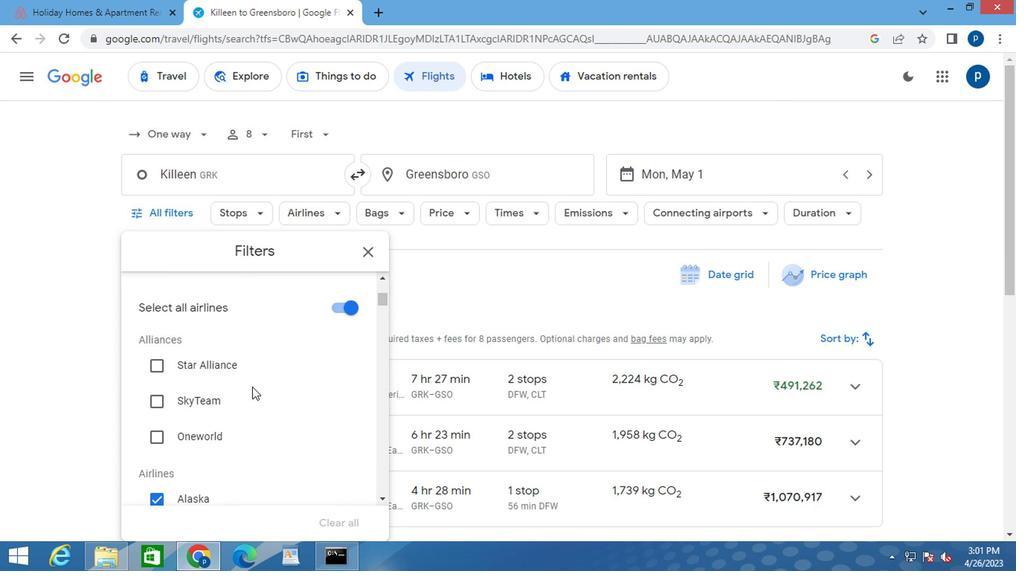 
Action: Mouse scrolled (252, 388) with delta (0, -1)
Screenshot: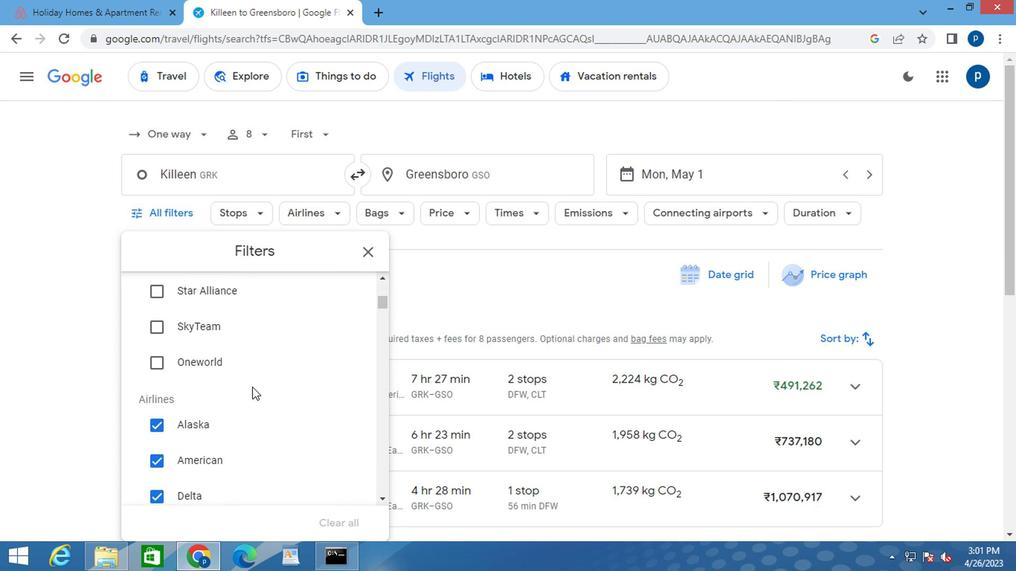 
Action: Mouse moved to (335, 351)
Screenshot: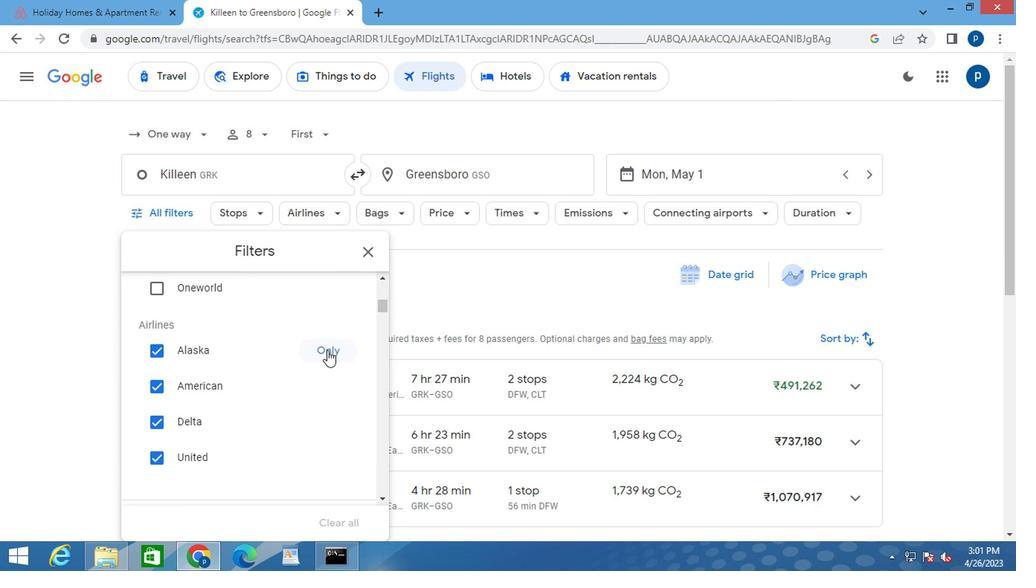 
Action: Mouse pressed left at (335, 351)
Screenshot: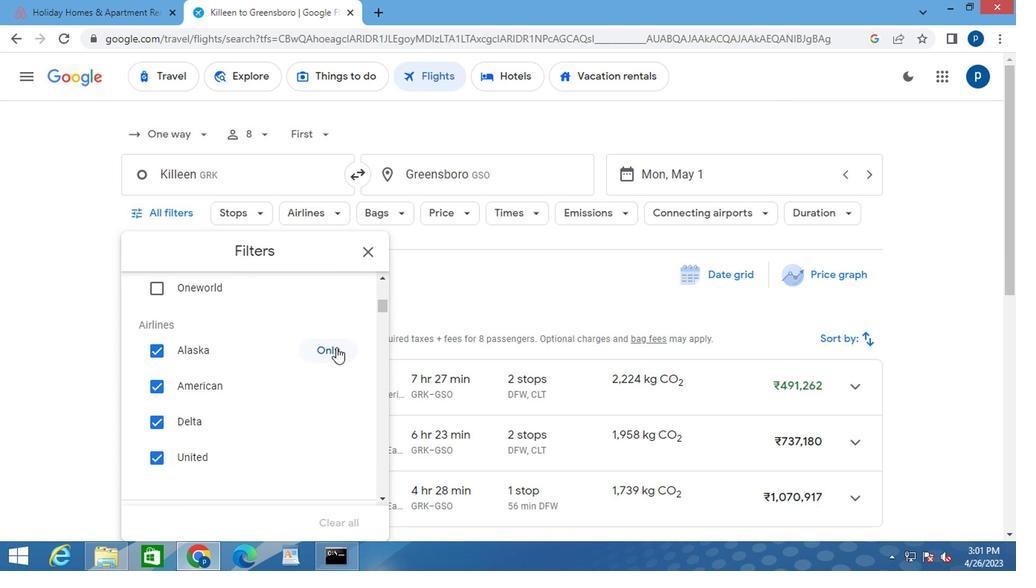
Action: Mouse moved to (275, 383)
Screenshot: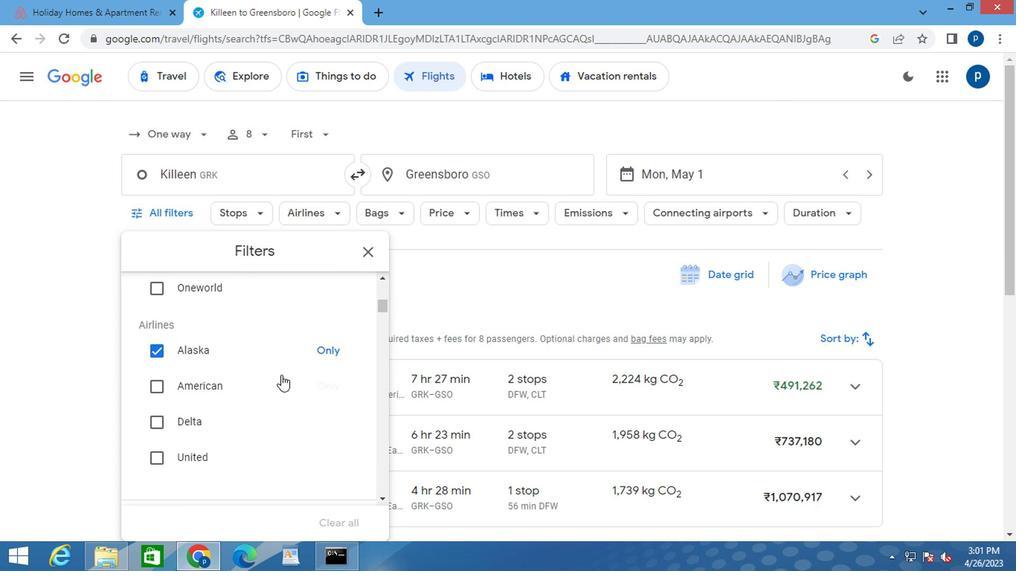 
Action: Mouse scrolled (275, 382) with delta (0, -1)
Screenshot: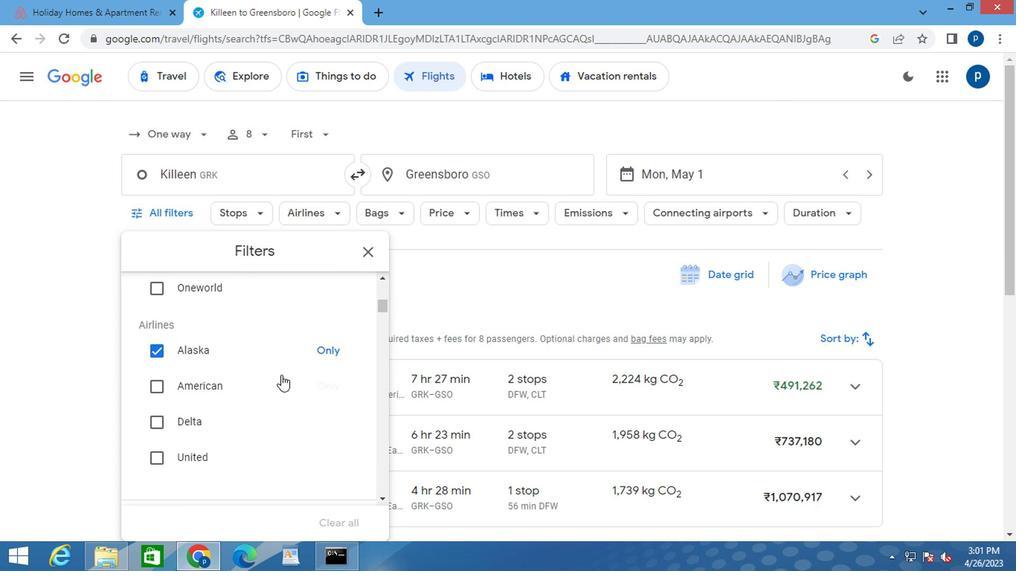 
Action: Mouse moved to (275, 383)
Screenshot: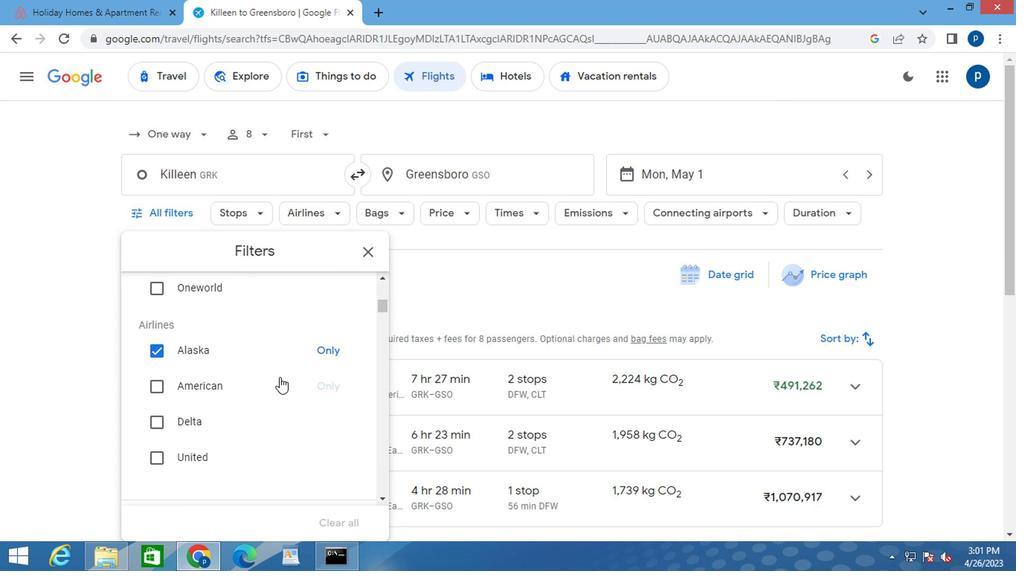 
Action: Mouse scrolled (275, 382) with delta (0, -1)
Screenshot: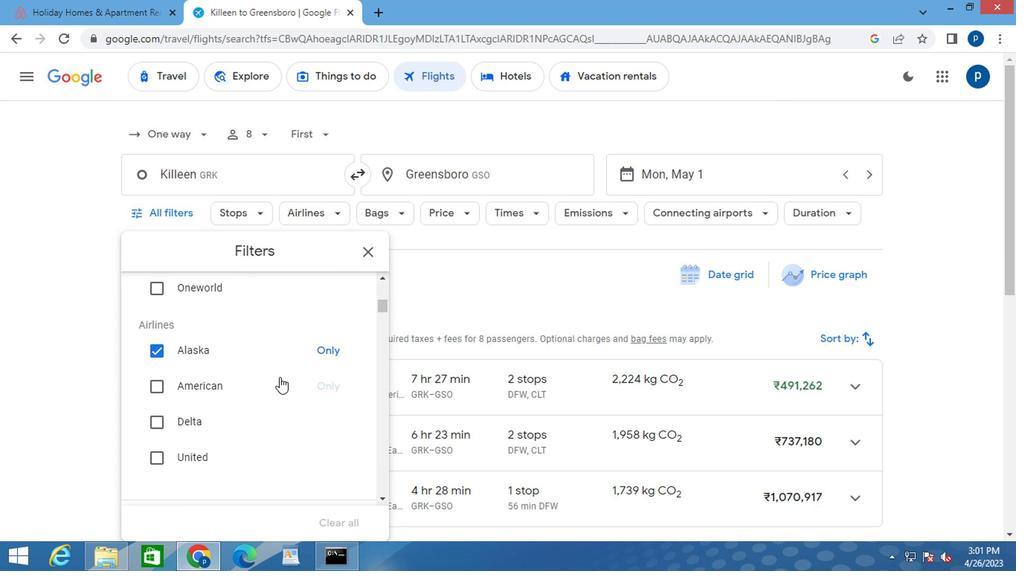 
Action: Mouse moved to (347, 442)
Screenshot: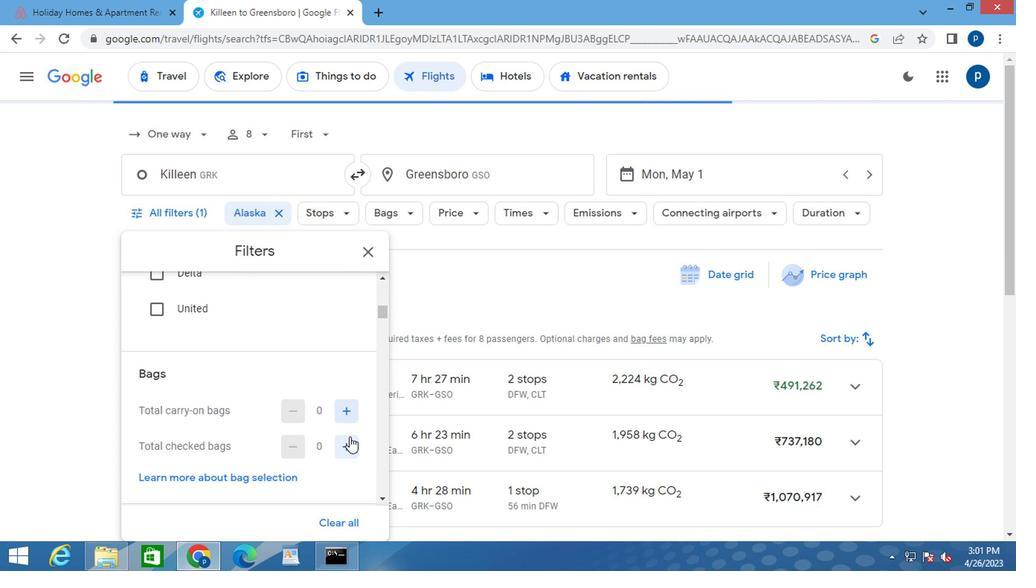 
Action: Mouse pressed left at (347, 442)
Screenshot: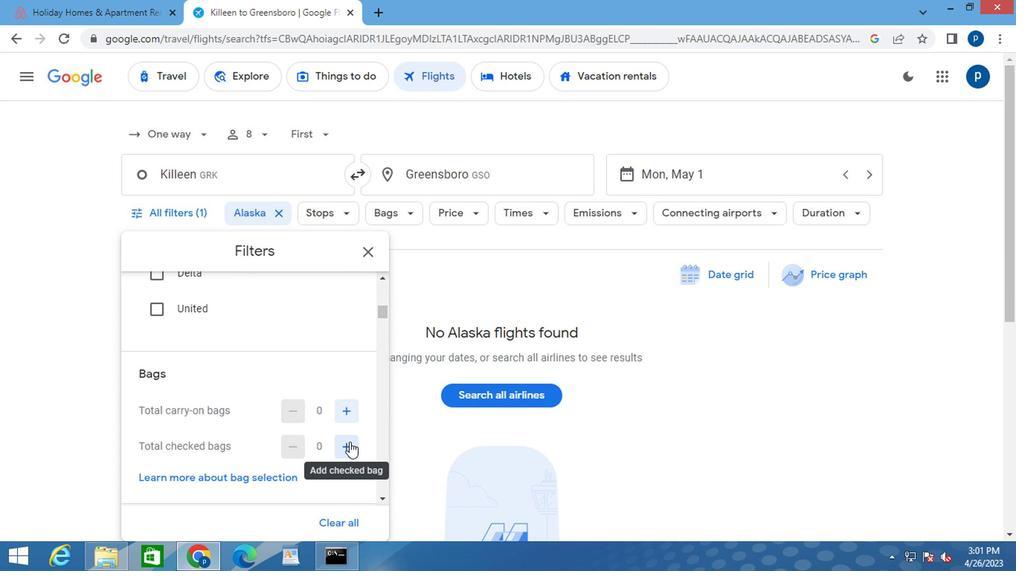 
Action: Mouse moved to (282, 435)
Screenshot: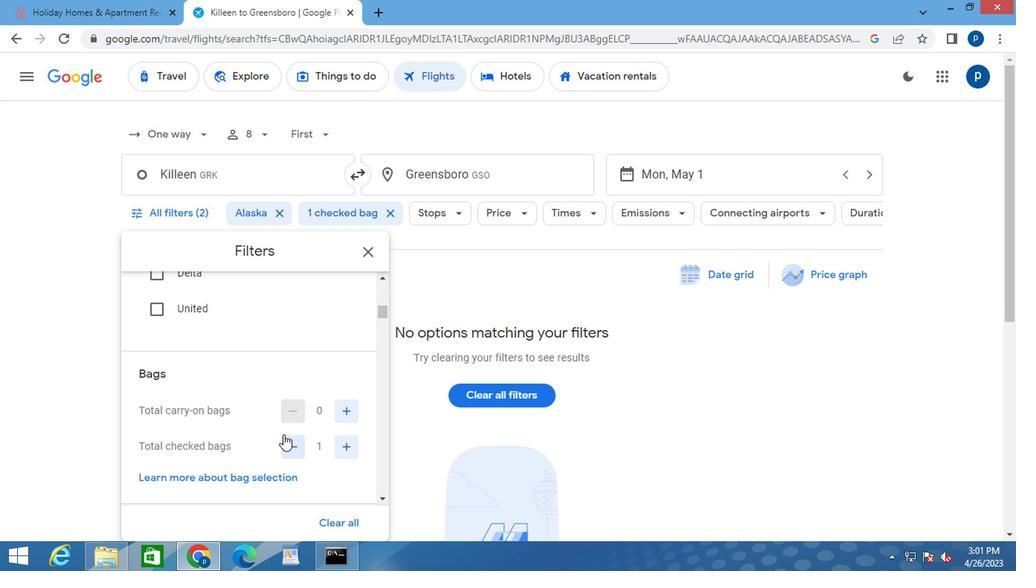 
Action: Mouse scrolled (282, 434) with delta (0, 0)
Screenshot: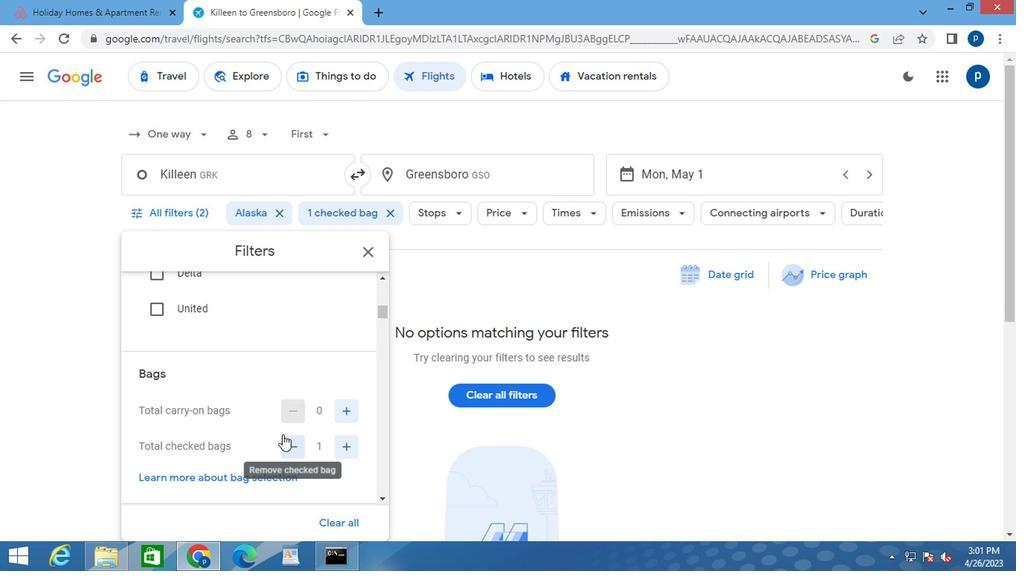 
Action: Mouse moved to (285, 428)
Screenshot: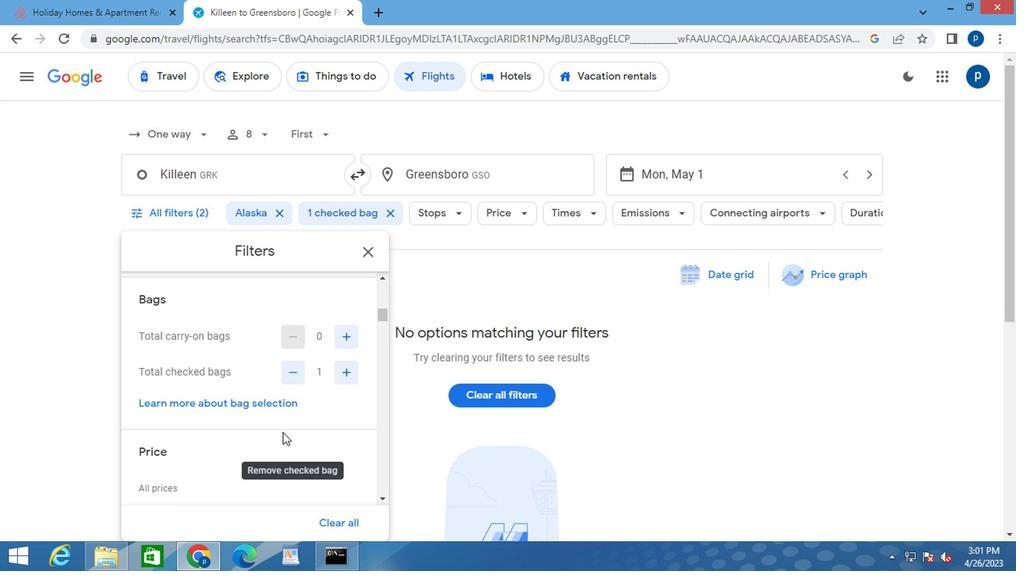 
Action: Mouse scrolled (285, 427) with delta (0, -1)
Screenshot: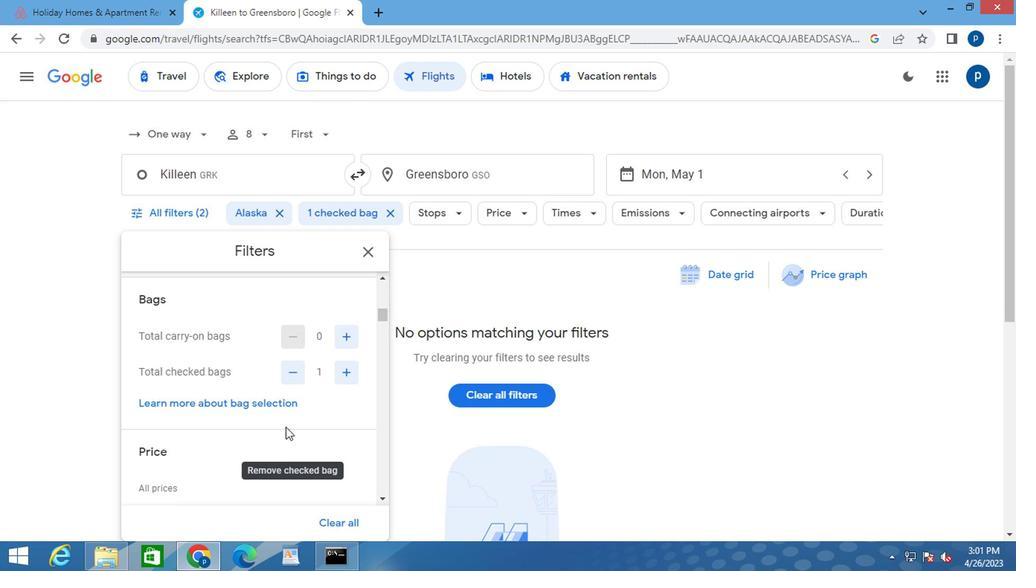 
Action: Mouse moved to (354, 445)
Screenshot: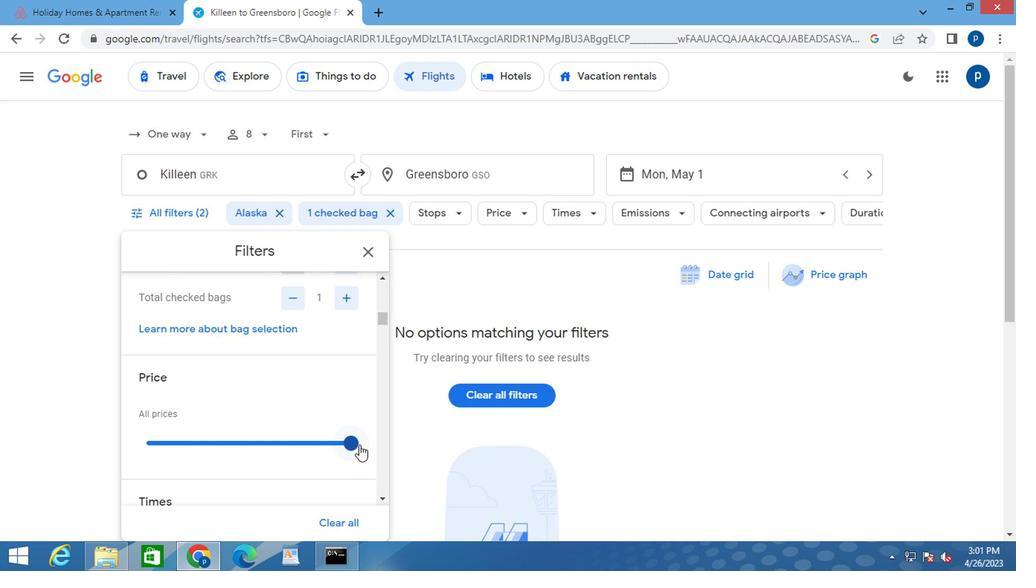 
Action: Mouse pressed left at (354, 445)
Screenshot: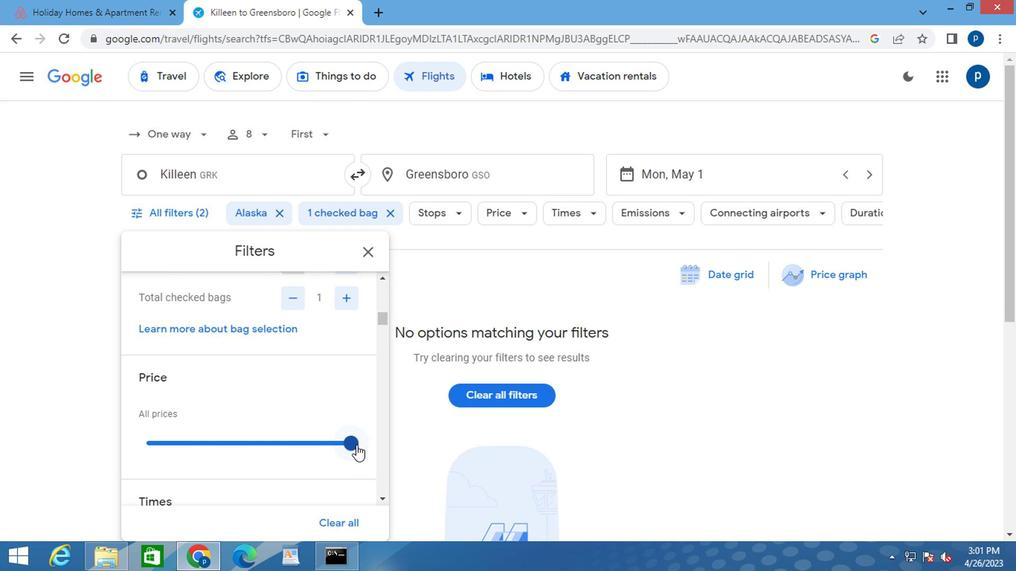 
Action: Mouse moved to (249, 439)
Screenshot: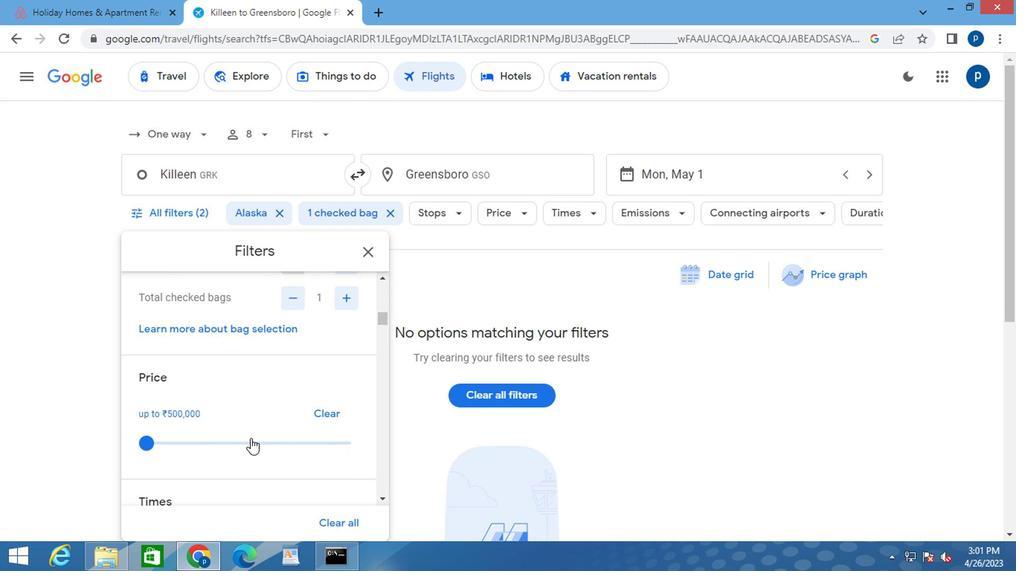 
Action: Mouse scrolled (251, 438) with delta (0, 0)
Screenshot: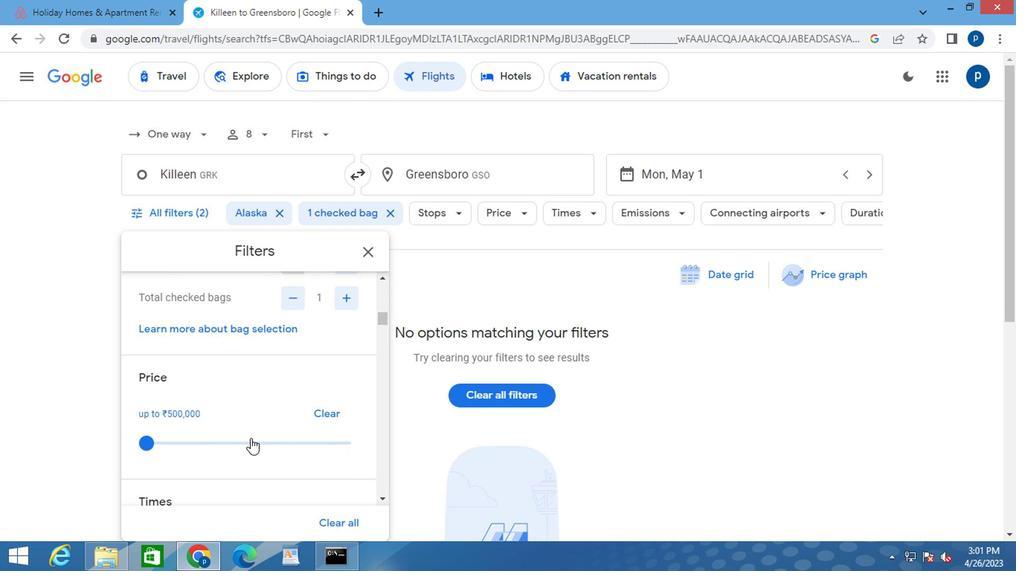 
Action: Mouse moved to (243, 438)
Screenshot: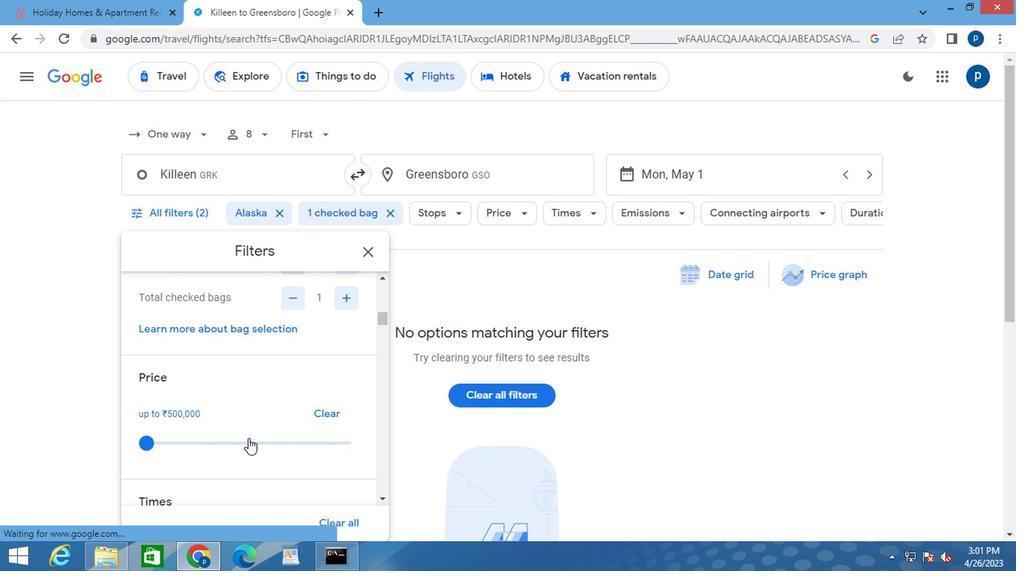
Action: Mouse scrolled (243, 437) with delta (0, -1)
Screenshot: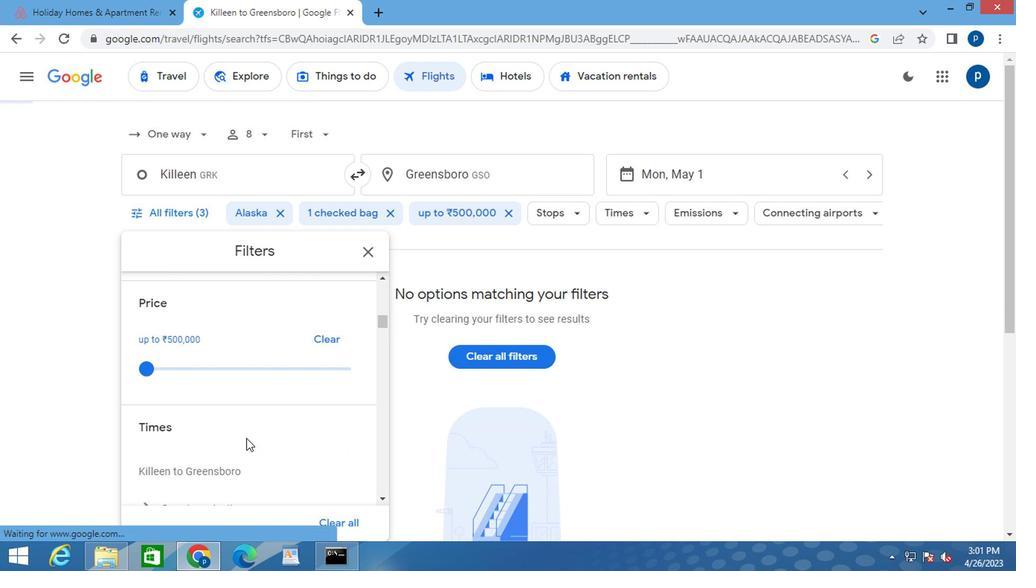 
Action: Mouse moved to (151, 458)
Screenshot: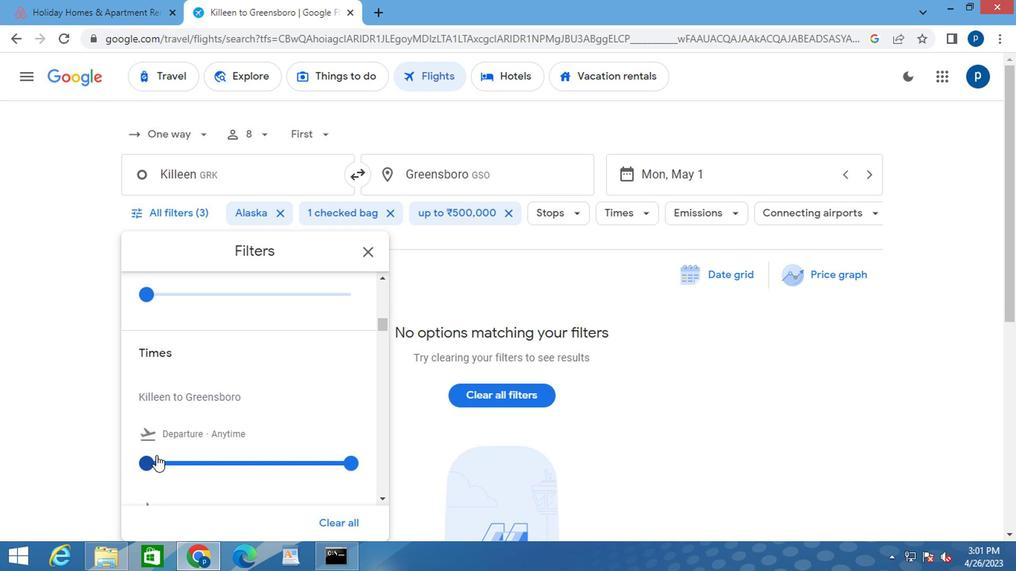 
Action: Mouse pressed left at (151, 458)
Screenshot: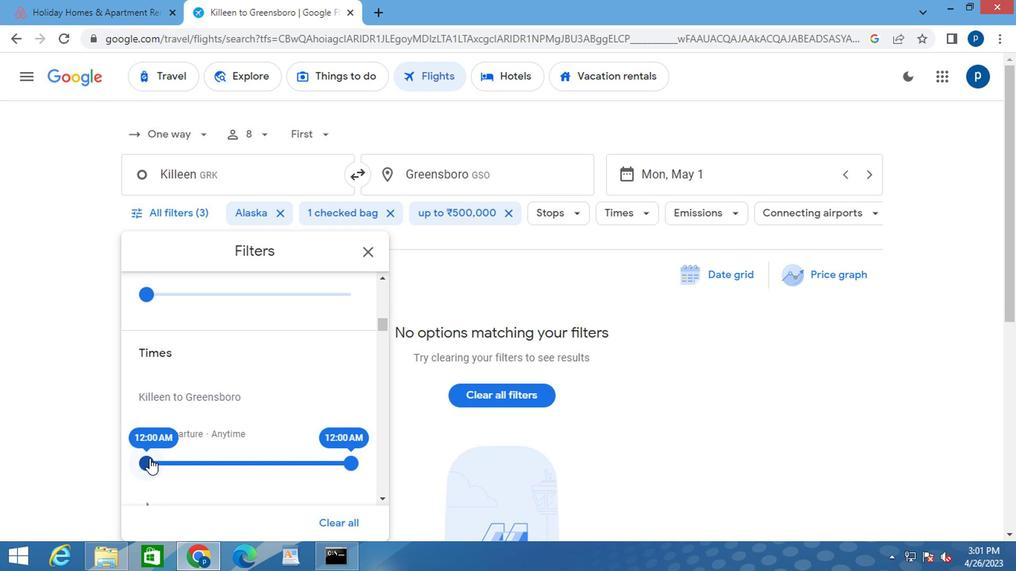 
Action: Mouse moved to (346, 461)
Screenshot: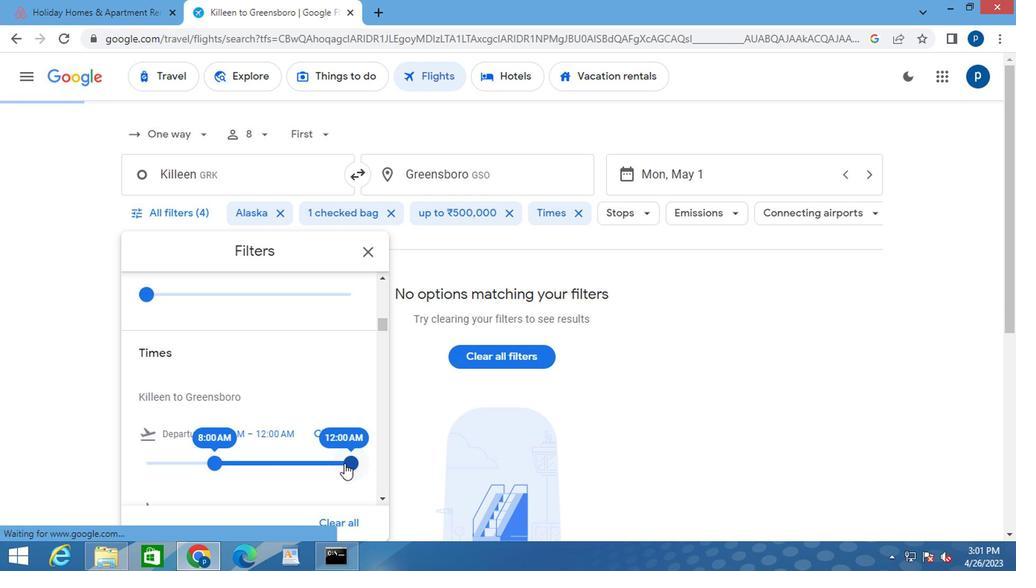 
Action: Mouse pressed left at (346, 461)
Screenshot: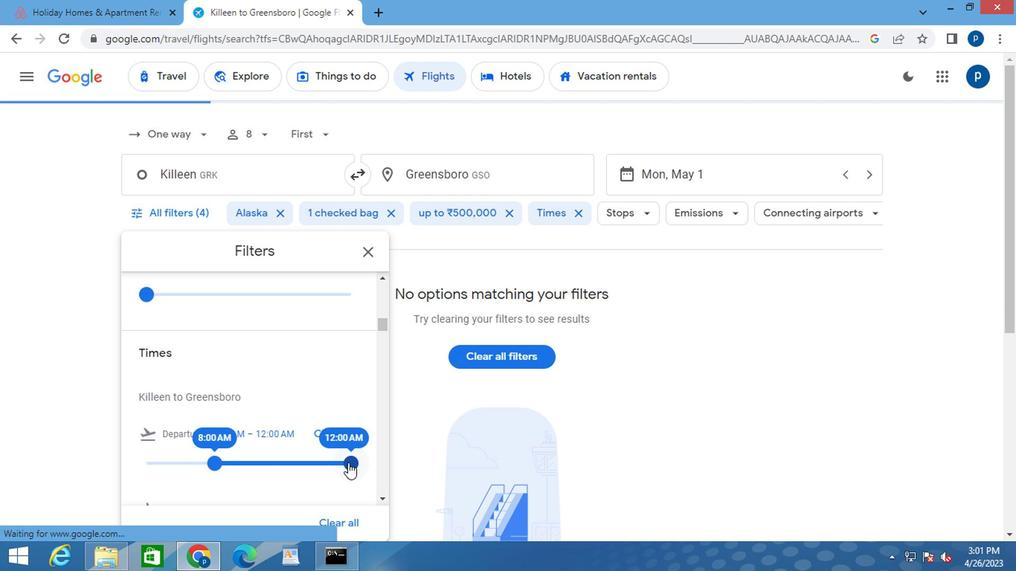 
Action: Mouse moved to (364, 261)
Screenshot: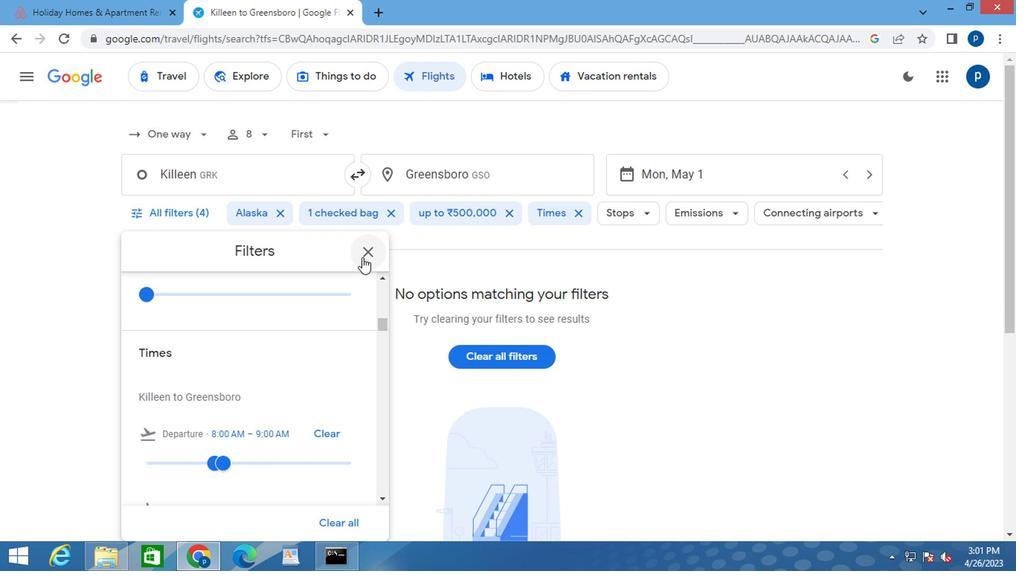 
Action: Mouse pressed left at (364, 261)
Screenshot: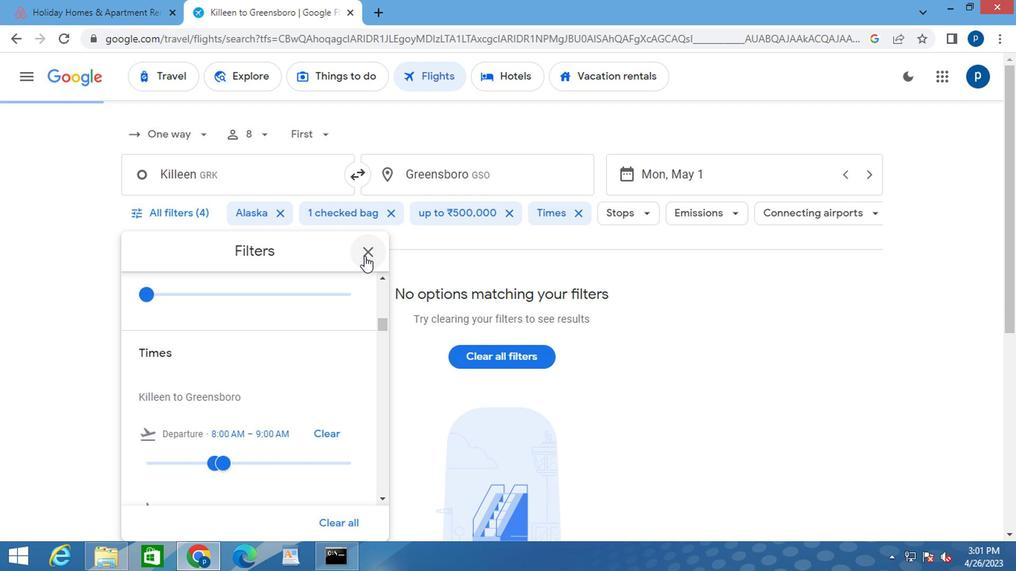 
